 Task: Send an email with the signature Gary Collins with the subject Invitation to a product launch and the message Can you please provide a summary of the customer feedback for the new product? from softage.10@softage.net to softage.8@softage.net and move the email from Sent Items to the folder Product development
Action: Mouse moved to (127, 117)
Screenshot: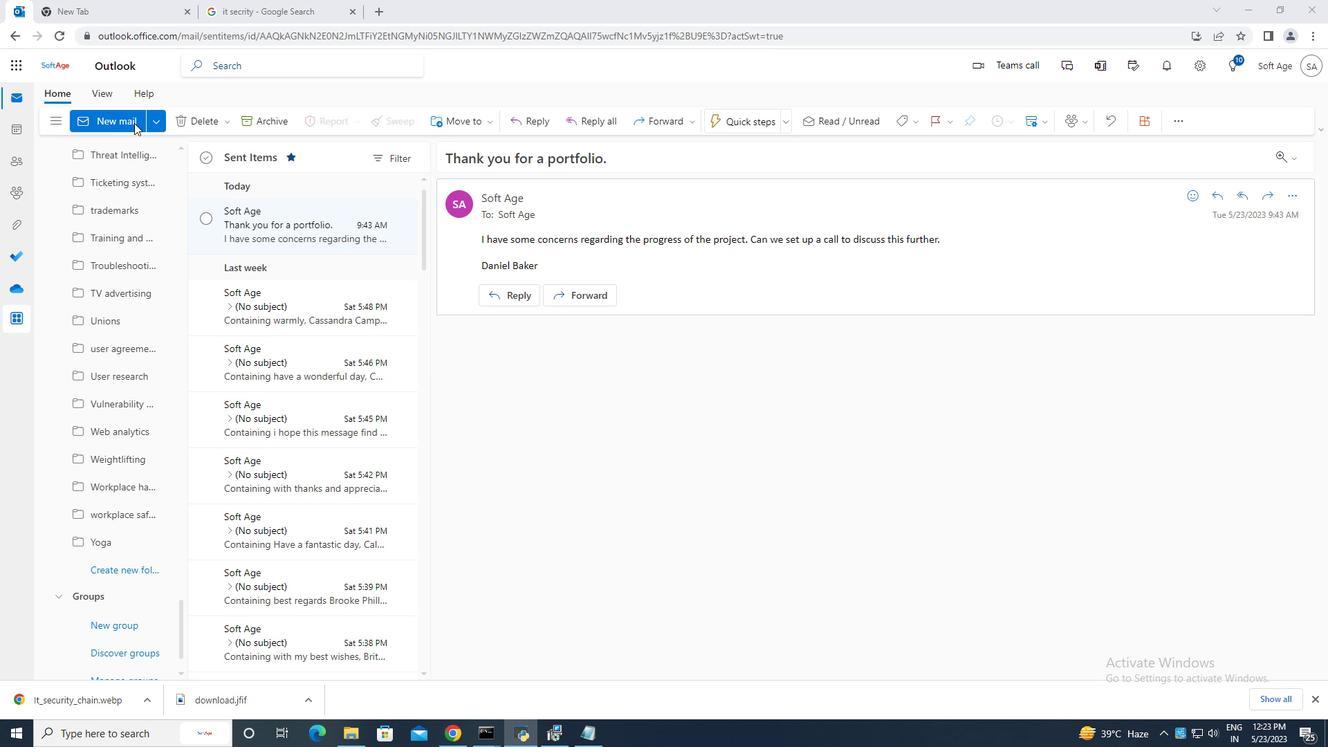 
Action: Mouse pressed left at (127, 117)
Screenshot: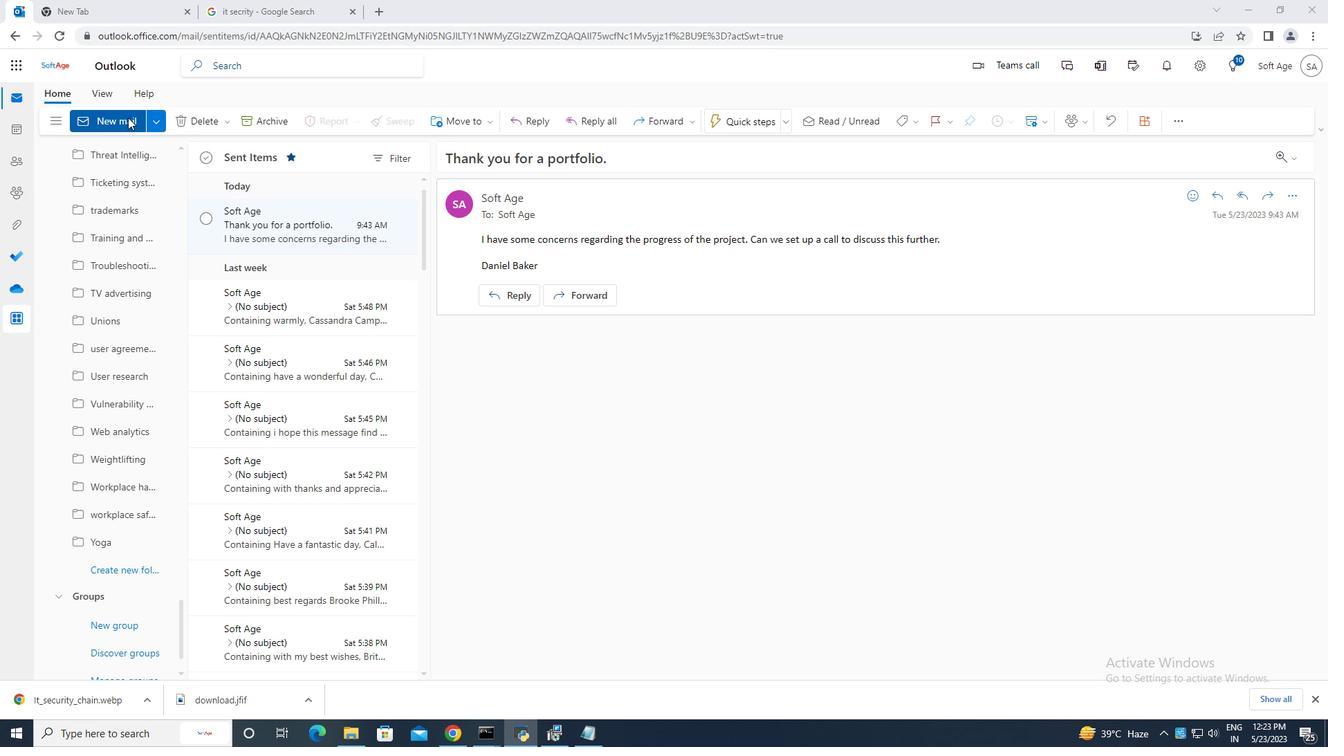 
Action: Mouse moved to (889, 123)
Screenshot: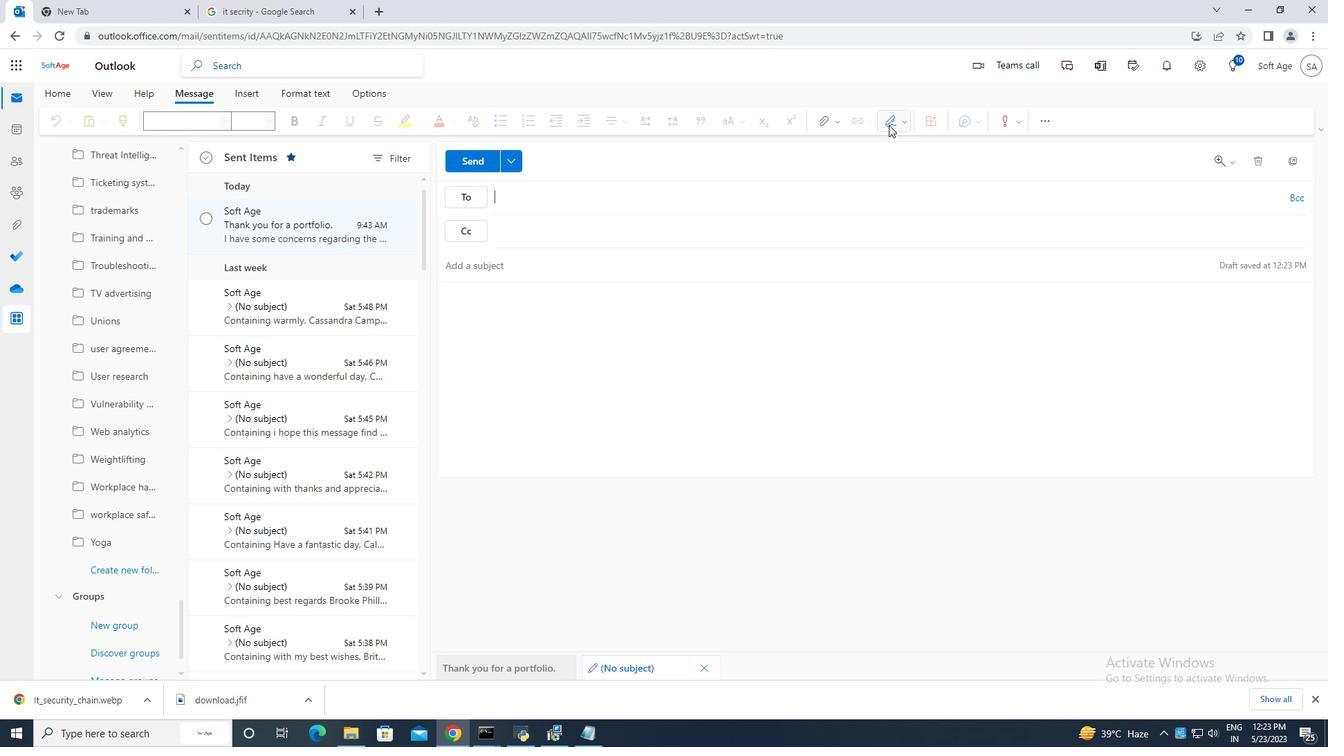 
Action: Mouse pressed left at (889, 123)
Screenshot: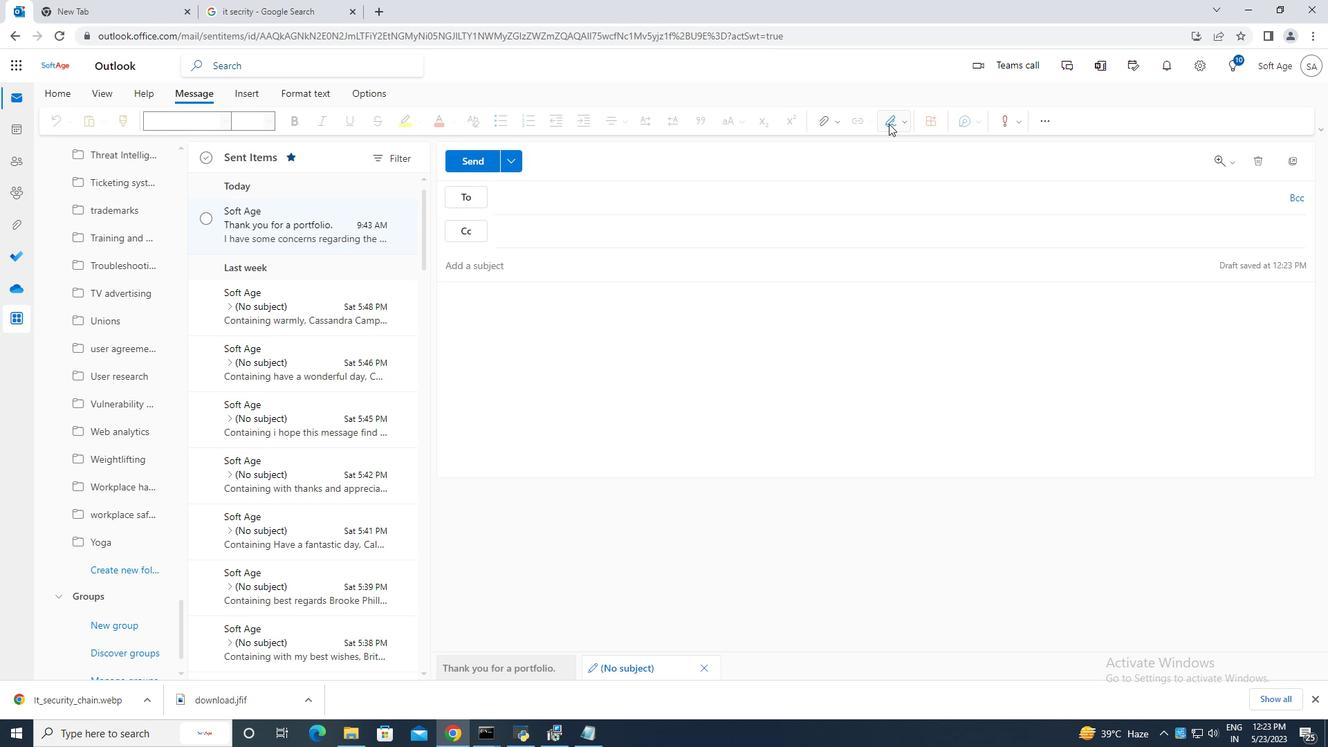 
Action: Mouse moved to (846, 178)
Screenshot: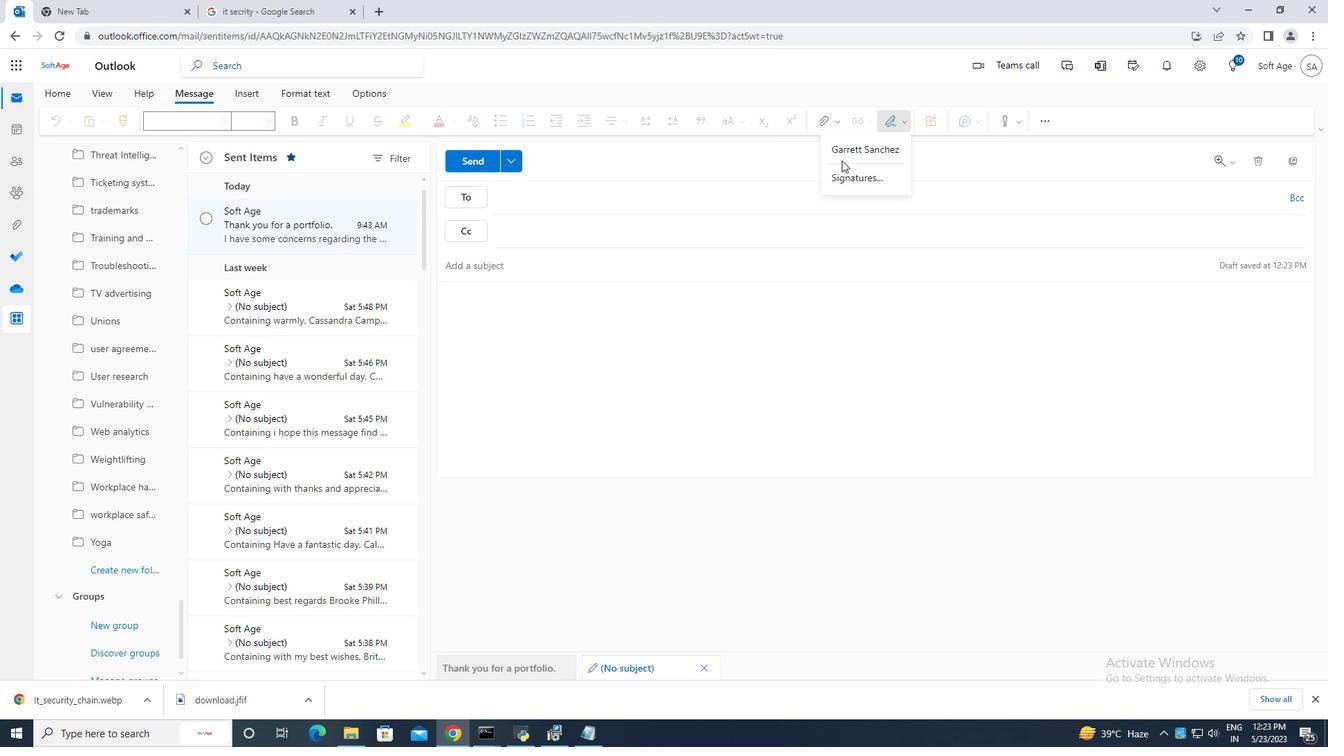 
Action: Mouse pressed left at (846, 178)
Screenshot: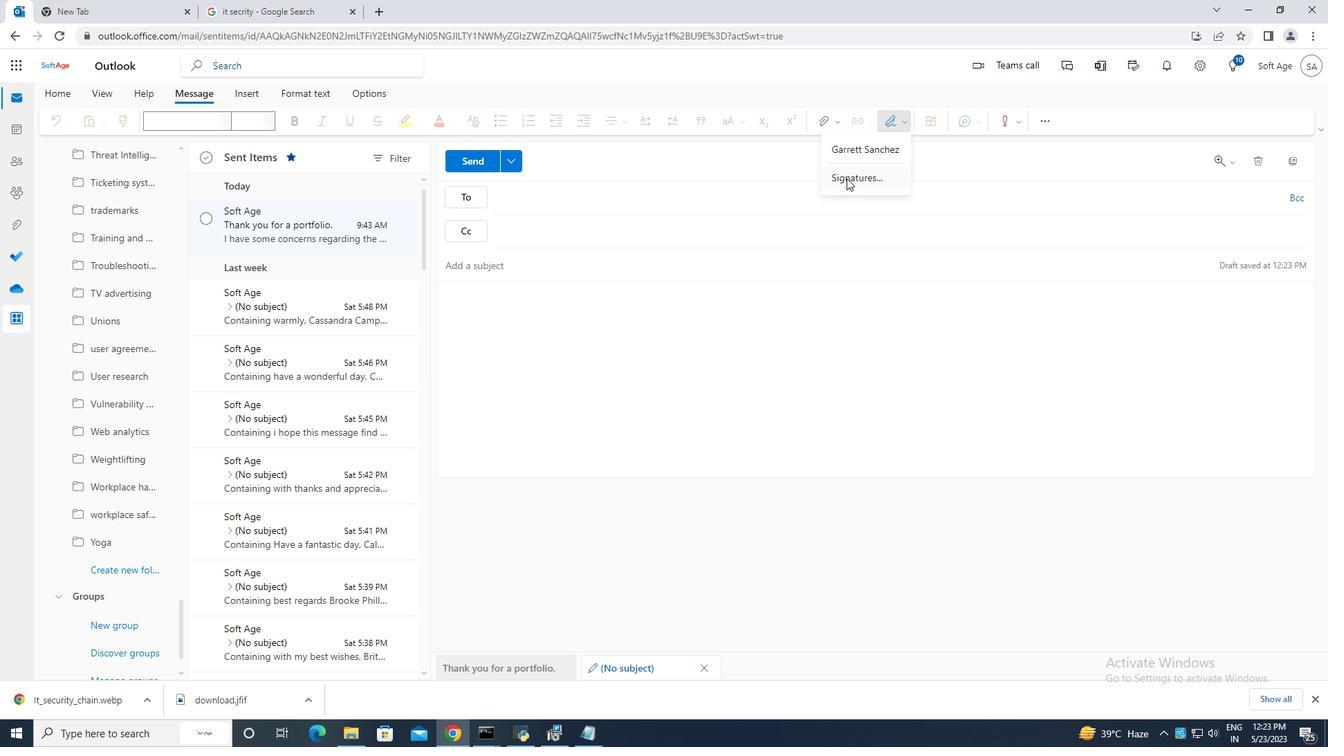 
Action: Mouse moved to (927, 232)
Screenshot: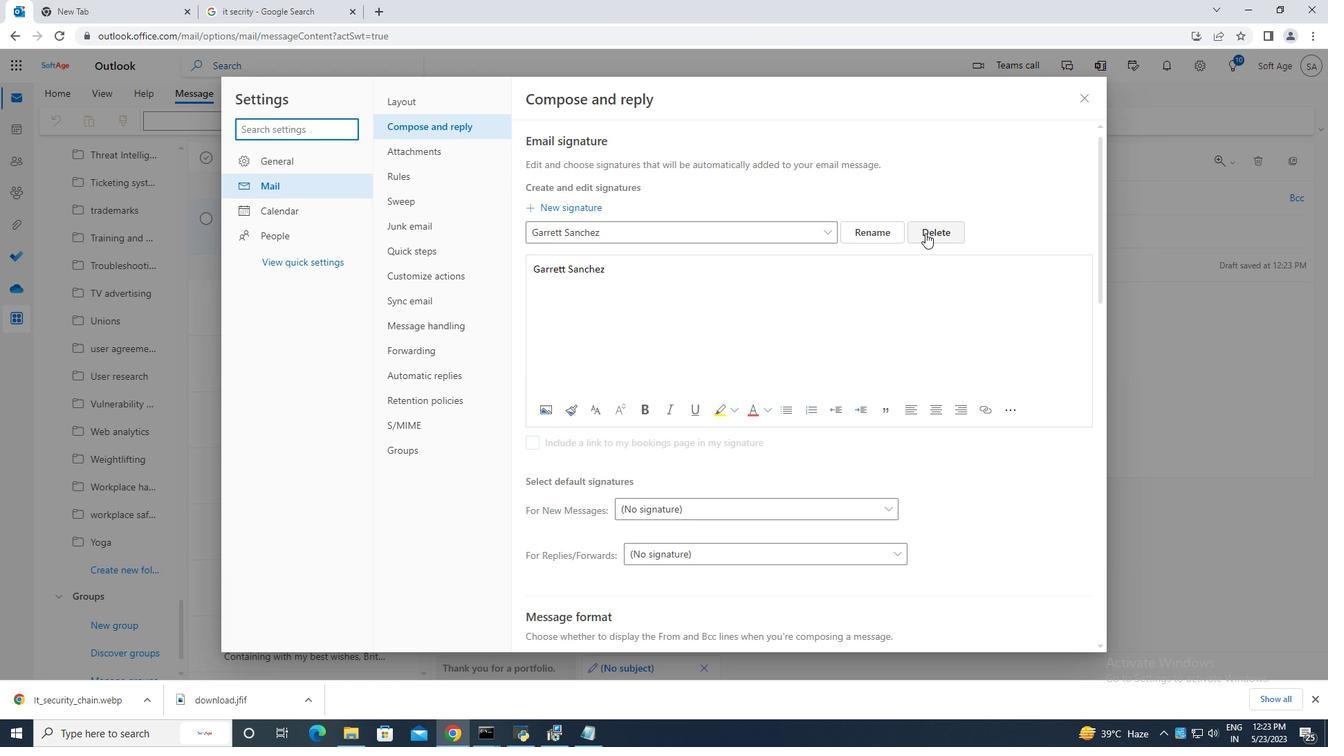 
Action: Mouse pressed left at (927, 232)
Screenshot: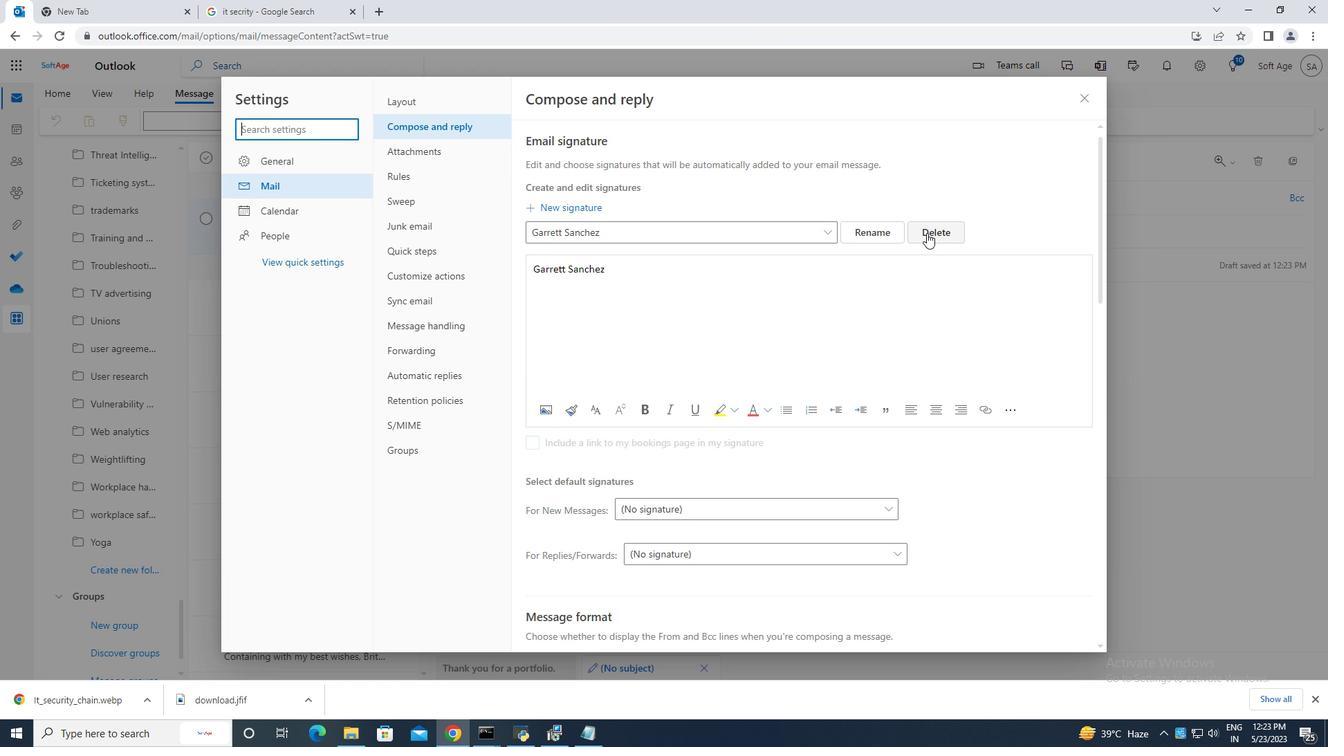 
Action: Mouse moved to (579, 231)
Screenshot: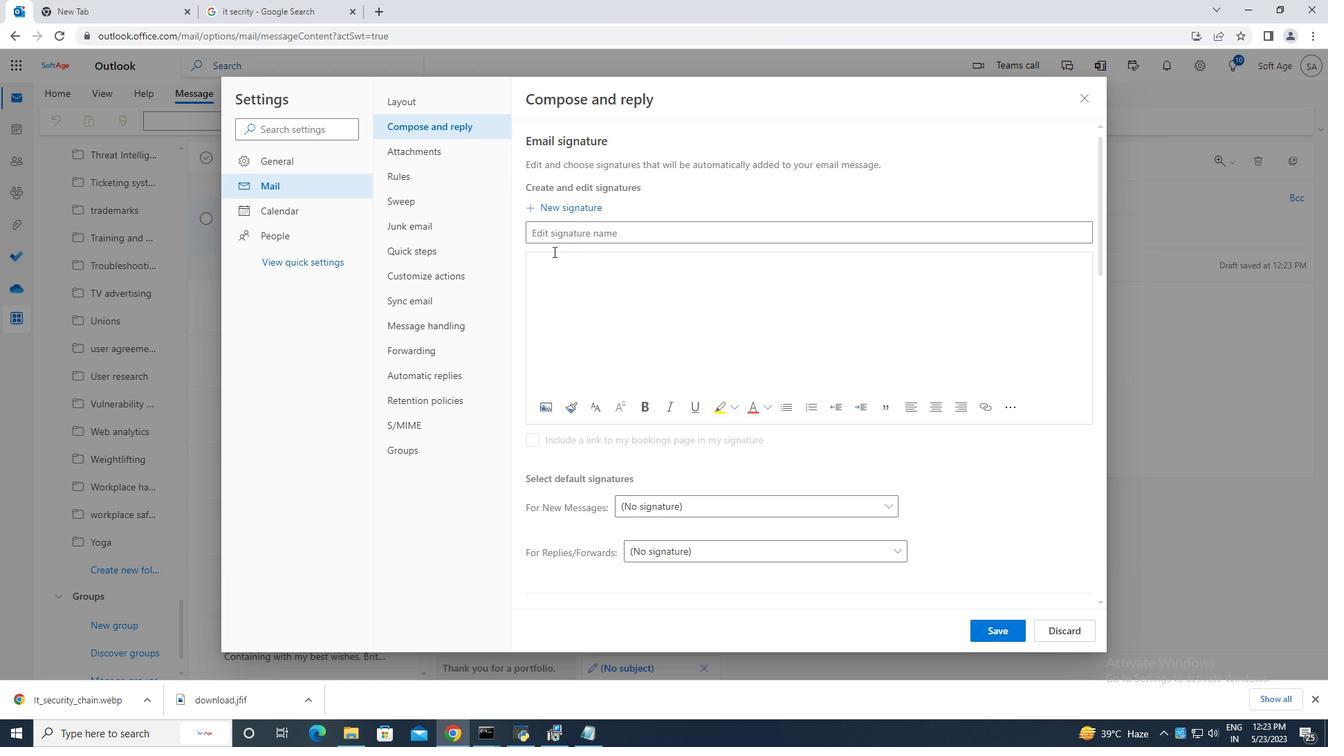 
Action: Mouse pressed left at (579, 231)
Screenshot: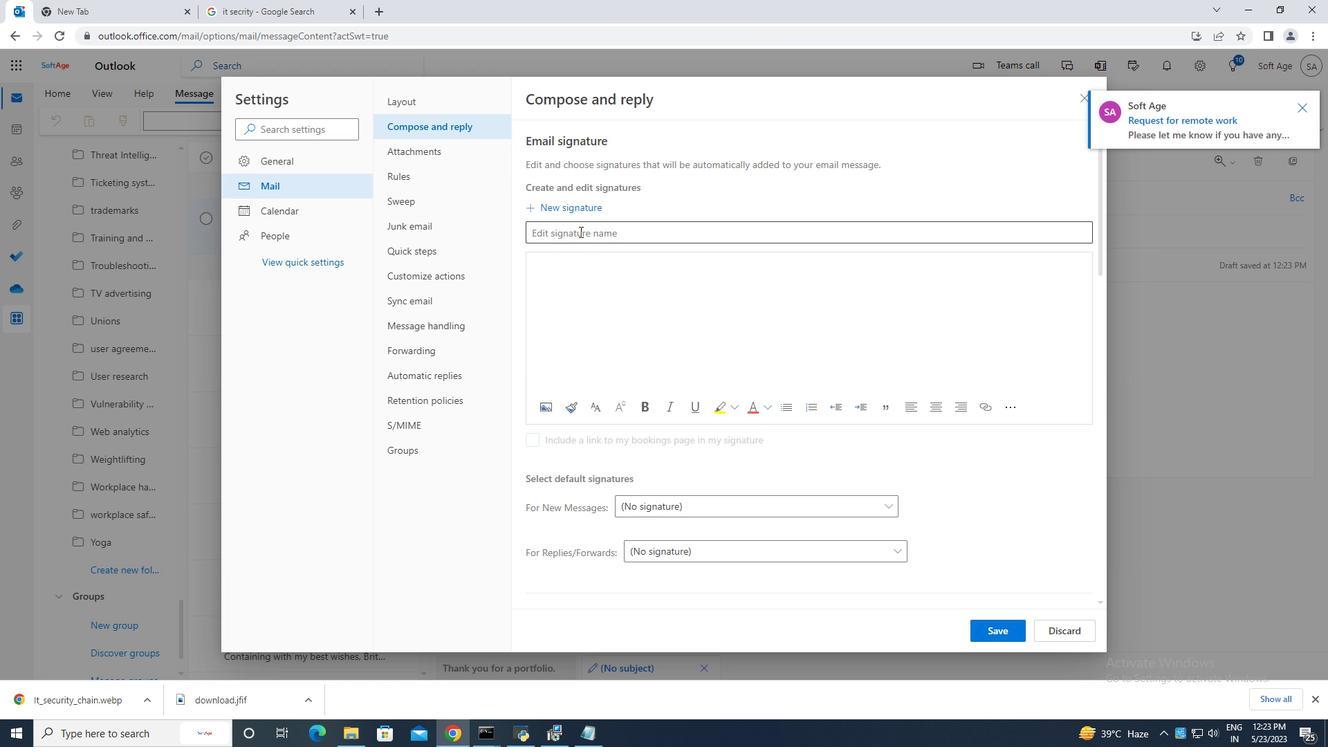 
Action: Mouse moved to (581, 231)
Screenshot: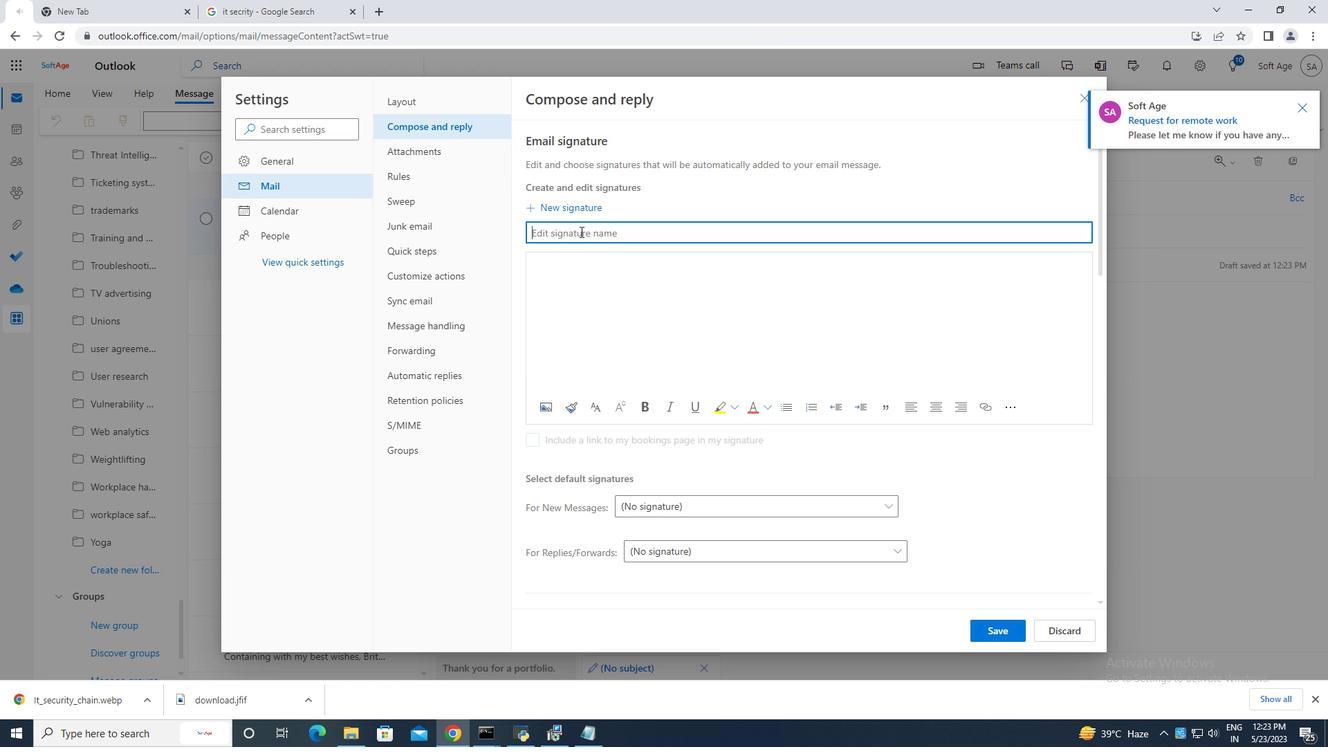 
Action: Key pressed <Key.caps_lock>G<Key.caps_lock>ary<Key.space><Key.caps_lock>C<Key.caps_lock>ollins<Key.space>
Screenshot: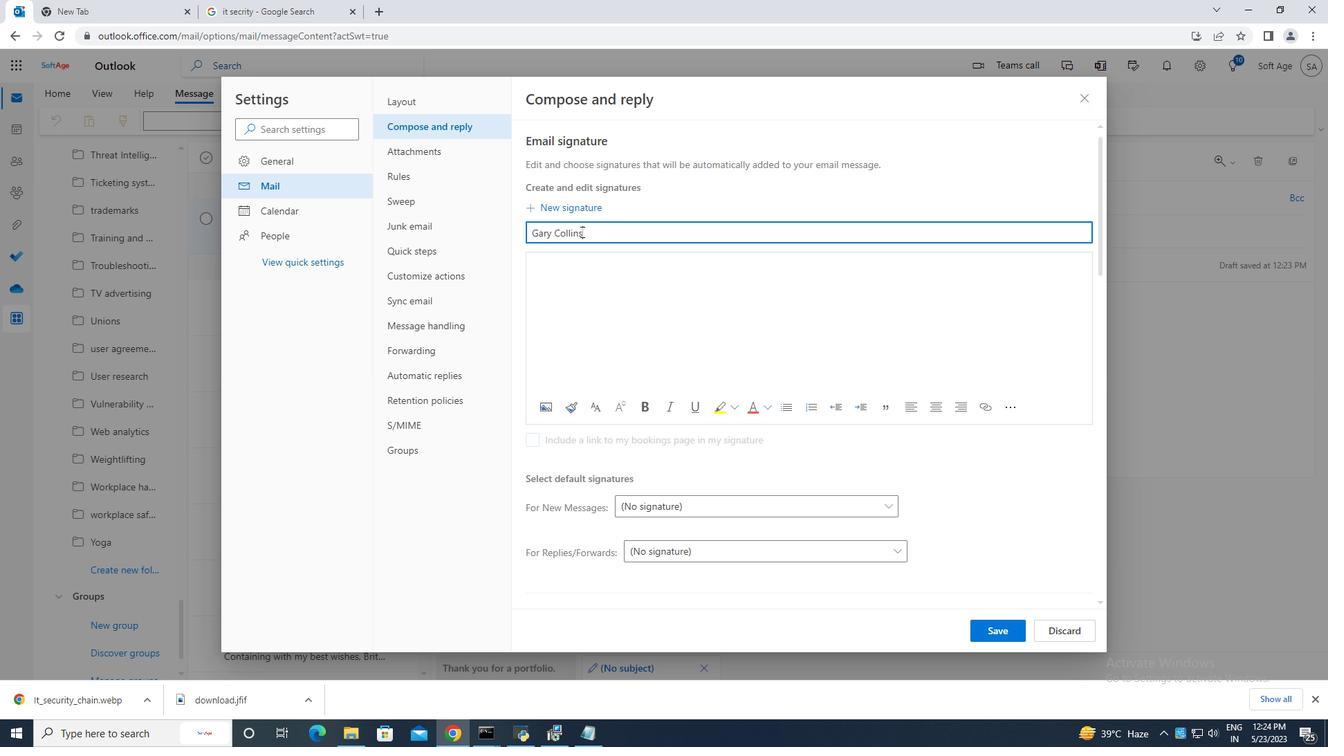 
Action: Mouse moved to (580, 281)
Screenshot: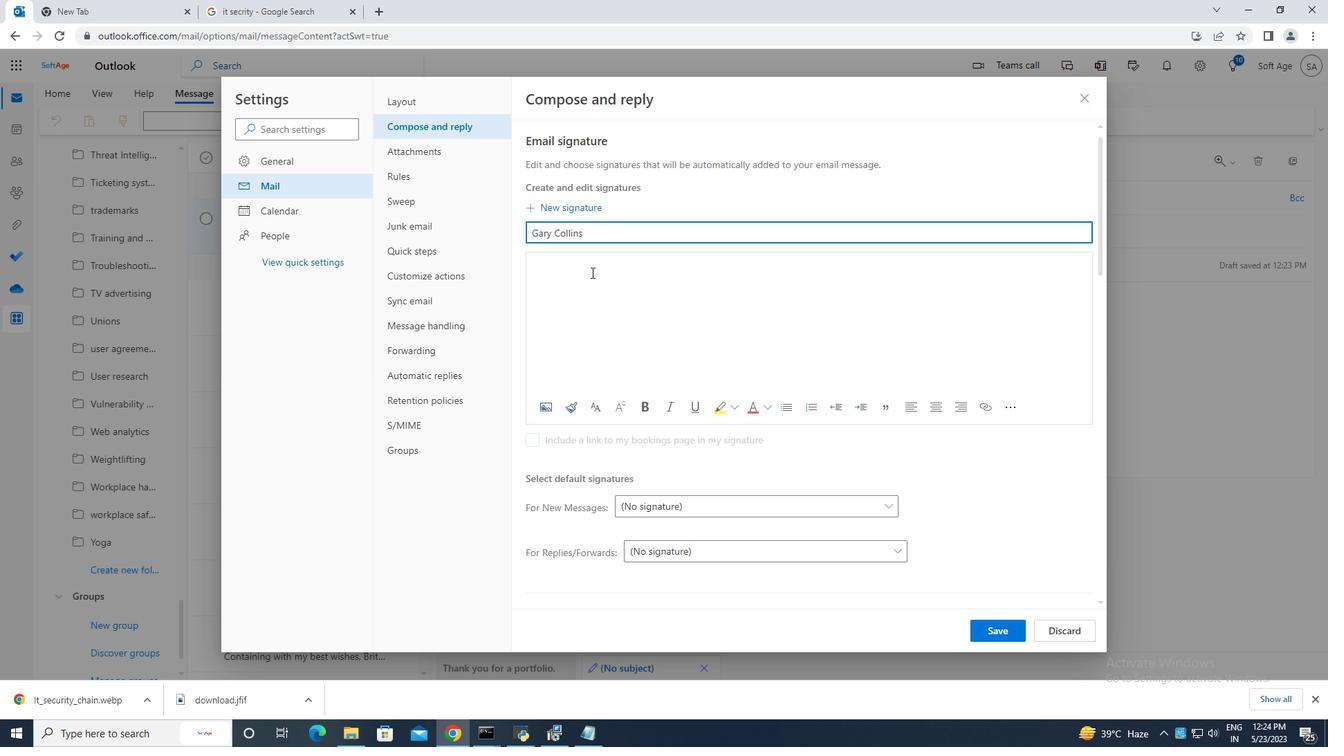 
Action: Mouse pressed left at (580, 281)
Screenshot: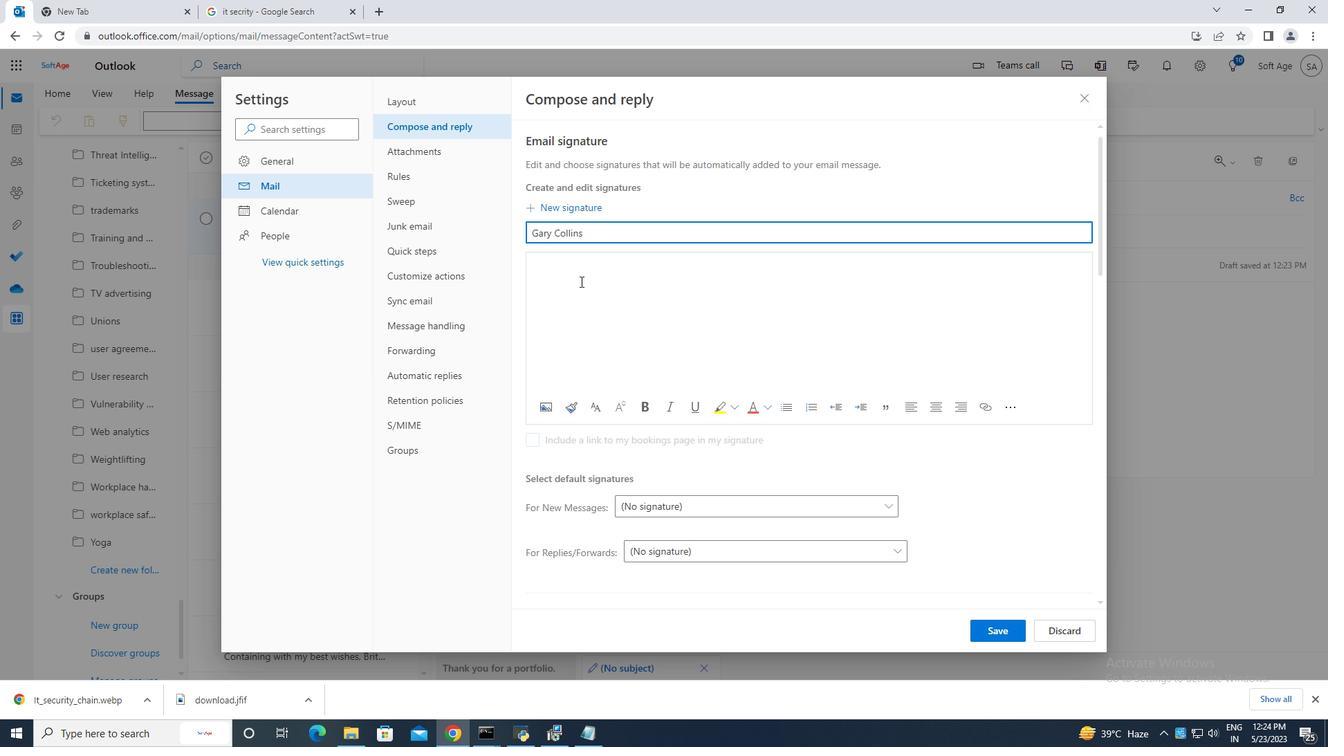 
Action: Key pressed <Key.caps_lock>G<Key.caps_lock>ary<Key.space><Key.caps_lock>C<Key.caps_lock>ollins
Screenshot: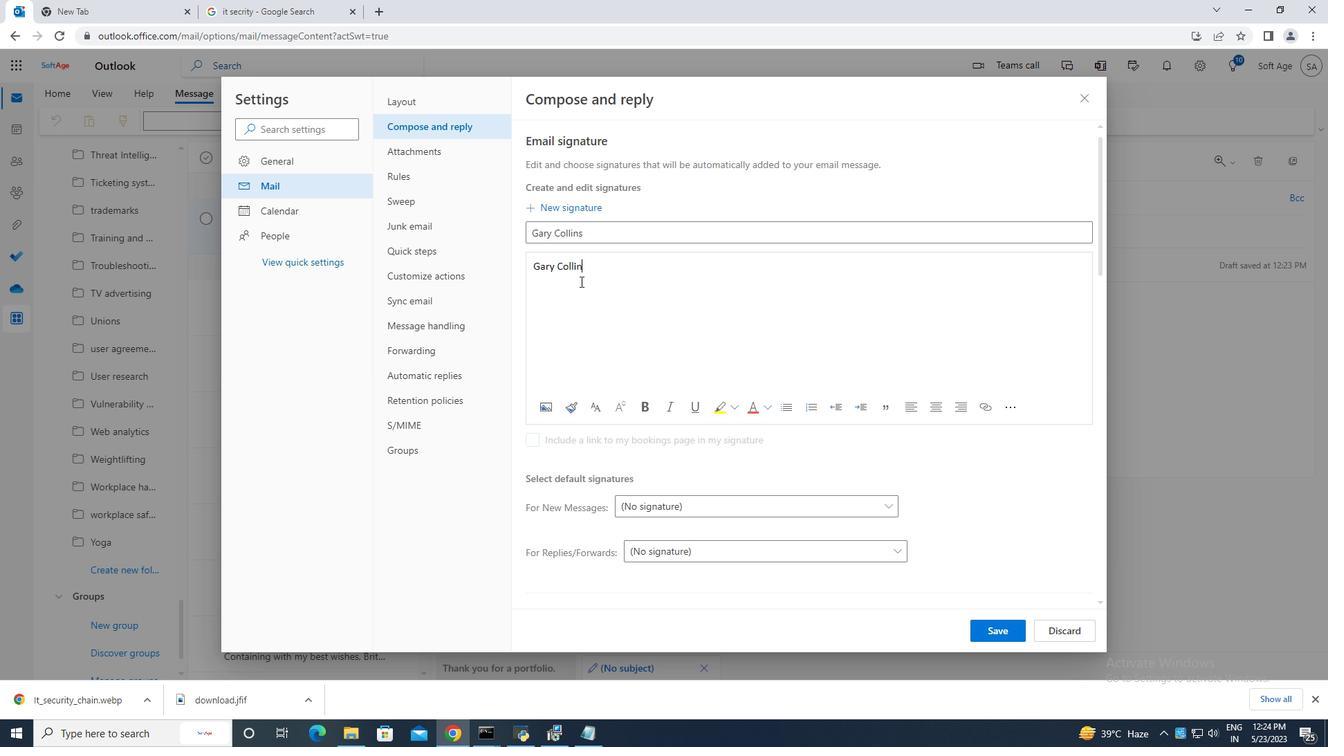 
Action: Mouse moved to (1010, 630)
Screenshot: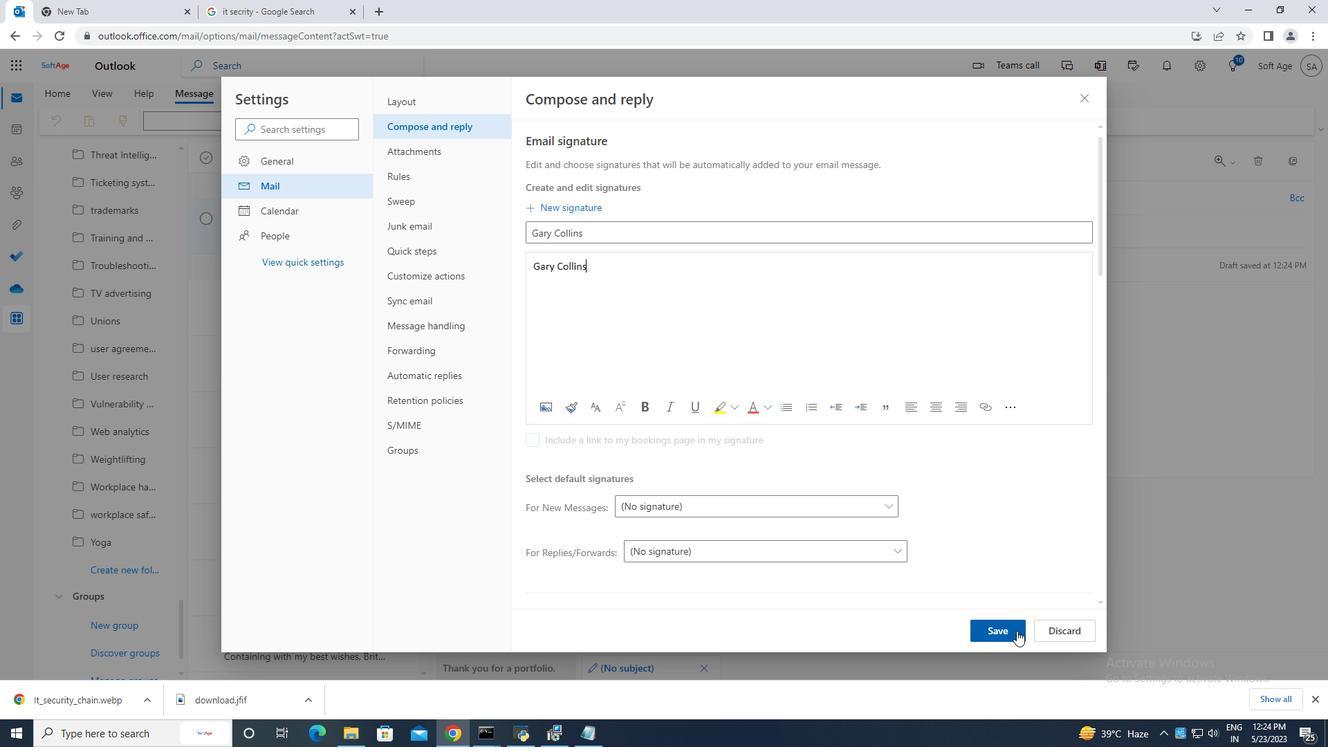 
Action: Mouse pressed left at (1010, 630)
Screenshot: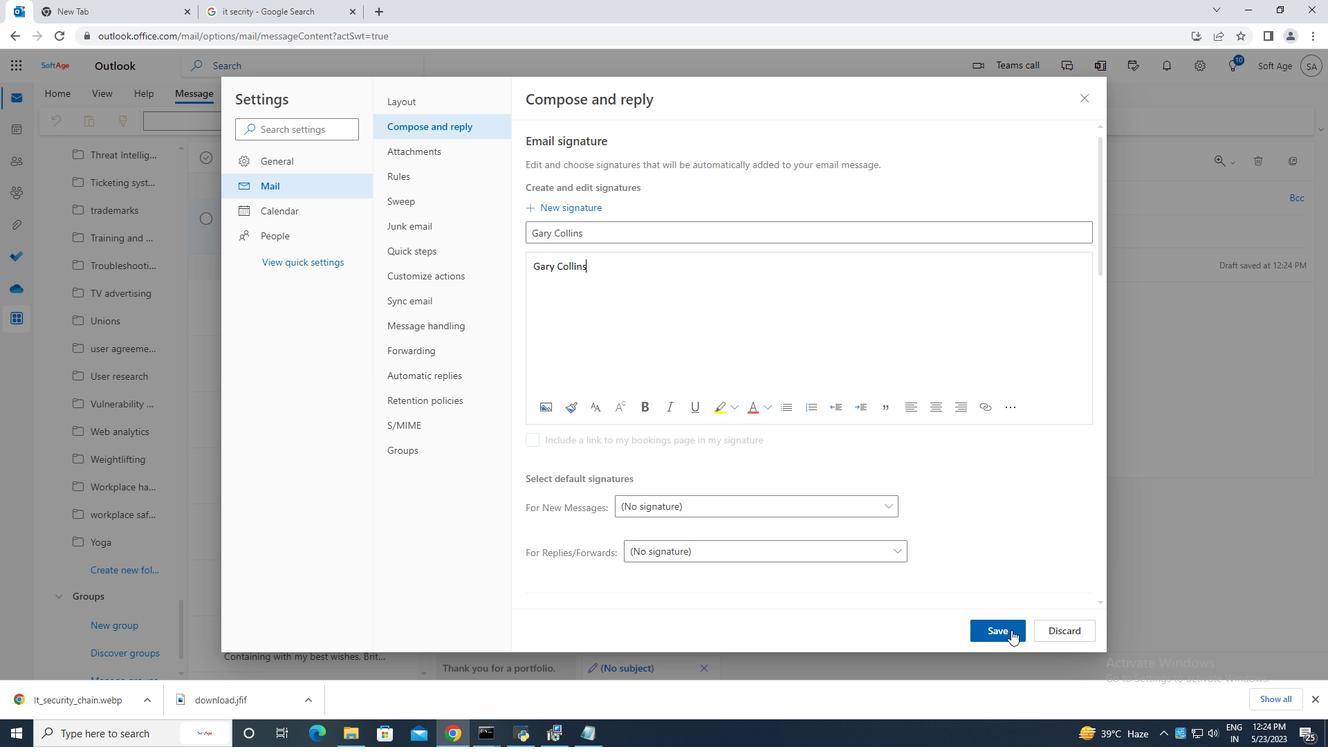 
Action: Mouse moved to (1084, 100)
Screenshot: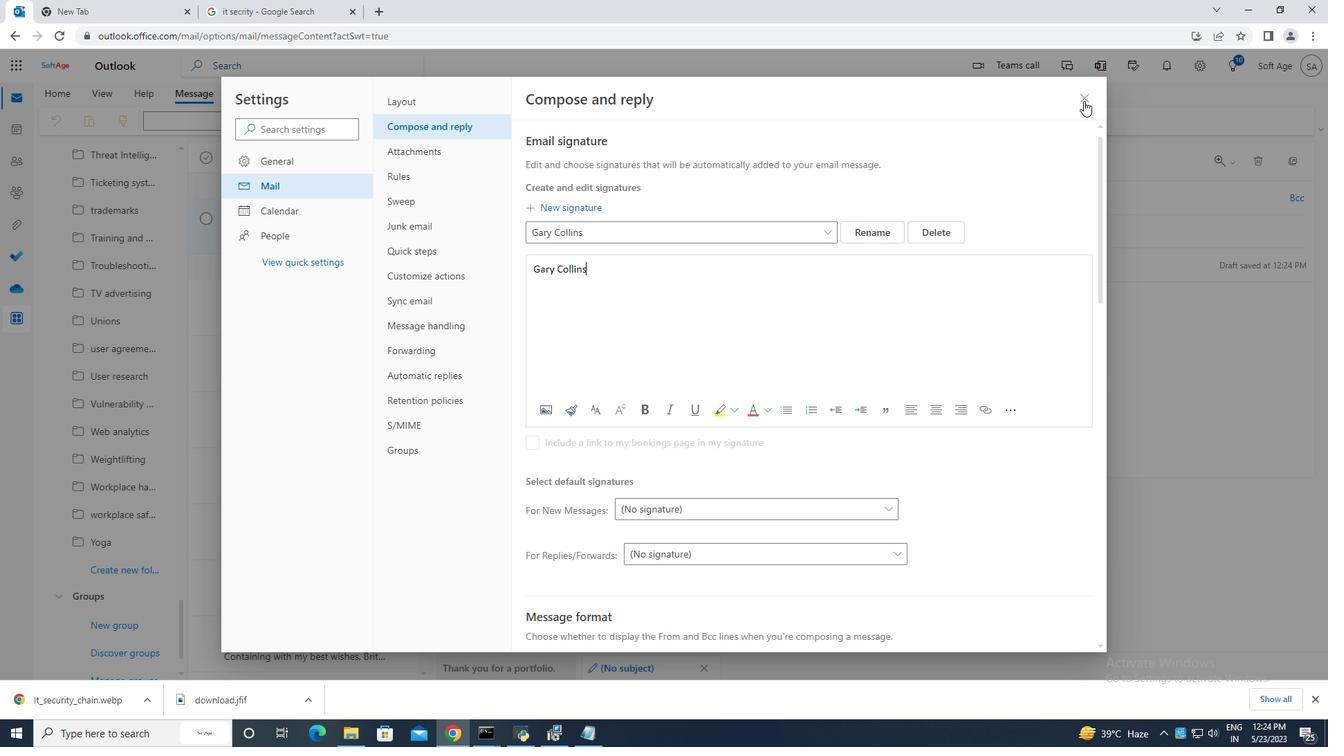 
Action: Mouse pressed left at (1084, 100)
Screenshot: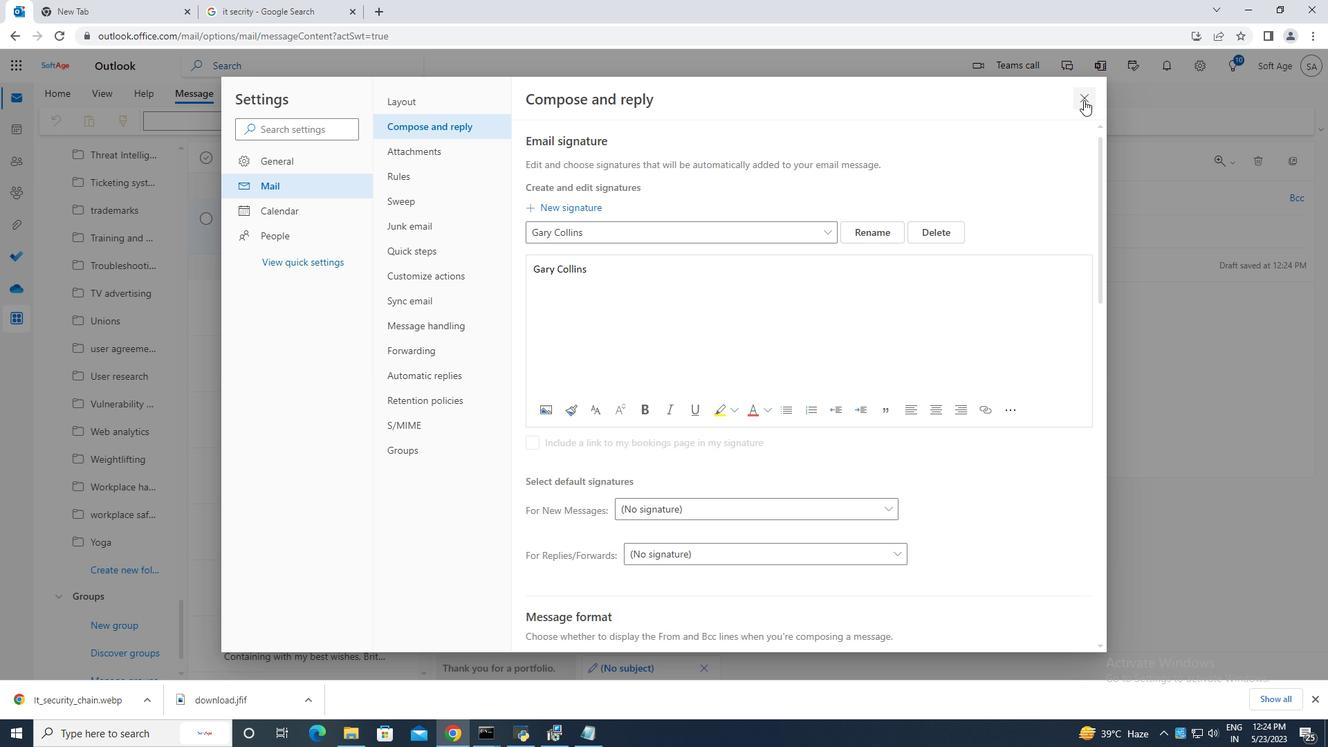 
Action: Mouse moved to (898, 114)
Screenshot: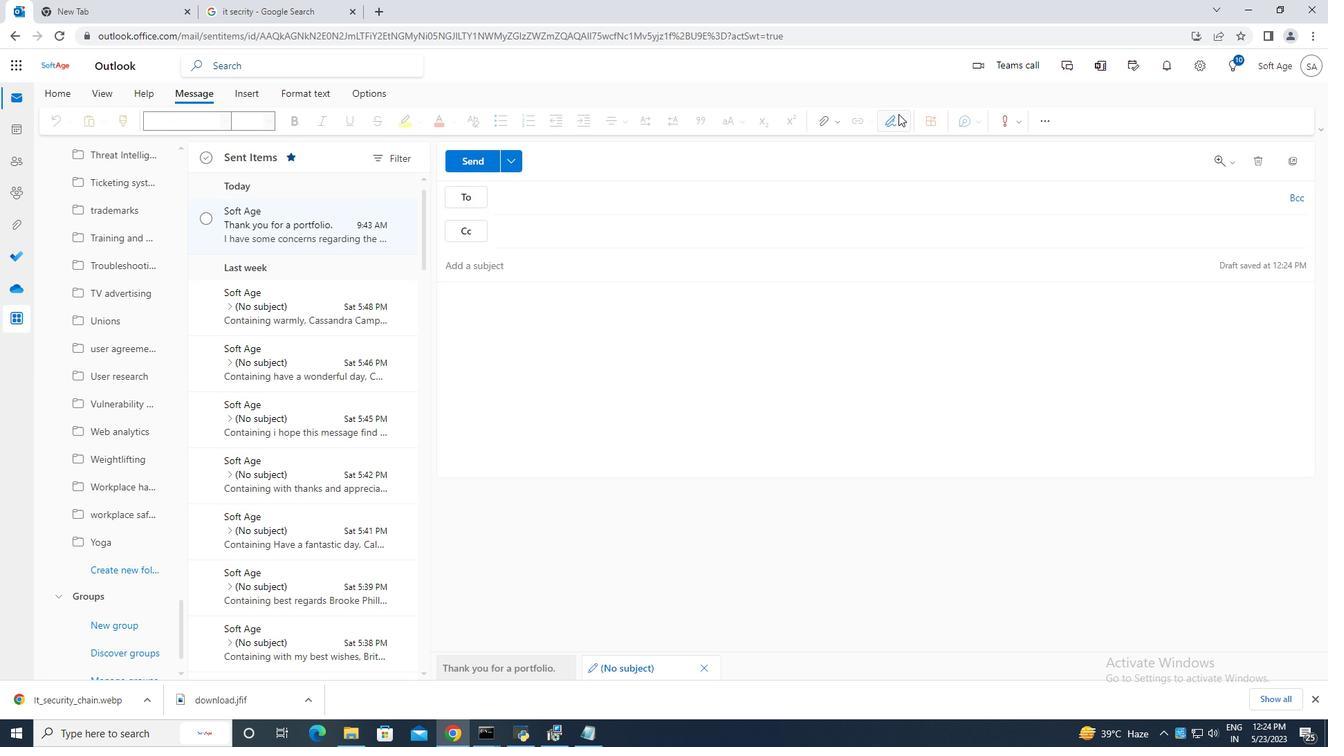 
Action: Mouse pressed left at (898, 114)
Screenshot: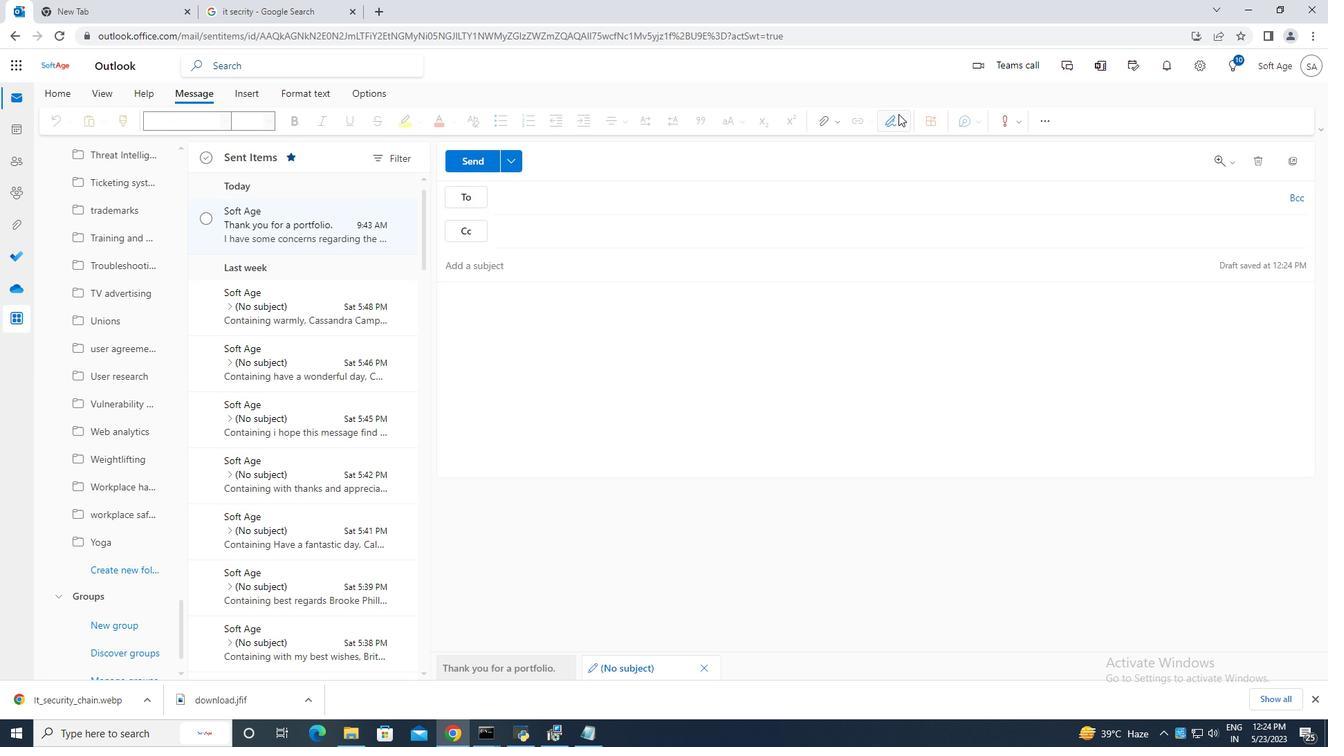 
Action: Mouse moved to (878, 146)
Screenshot: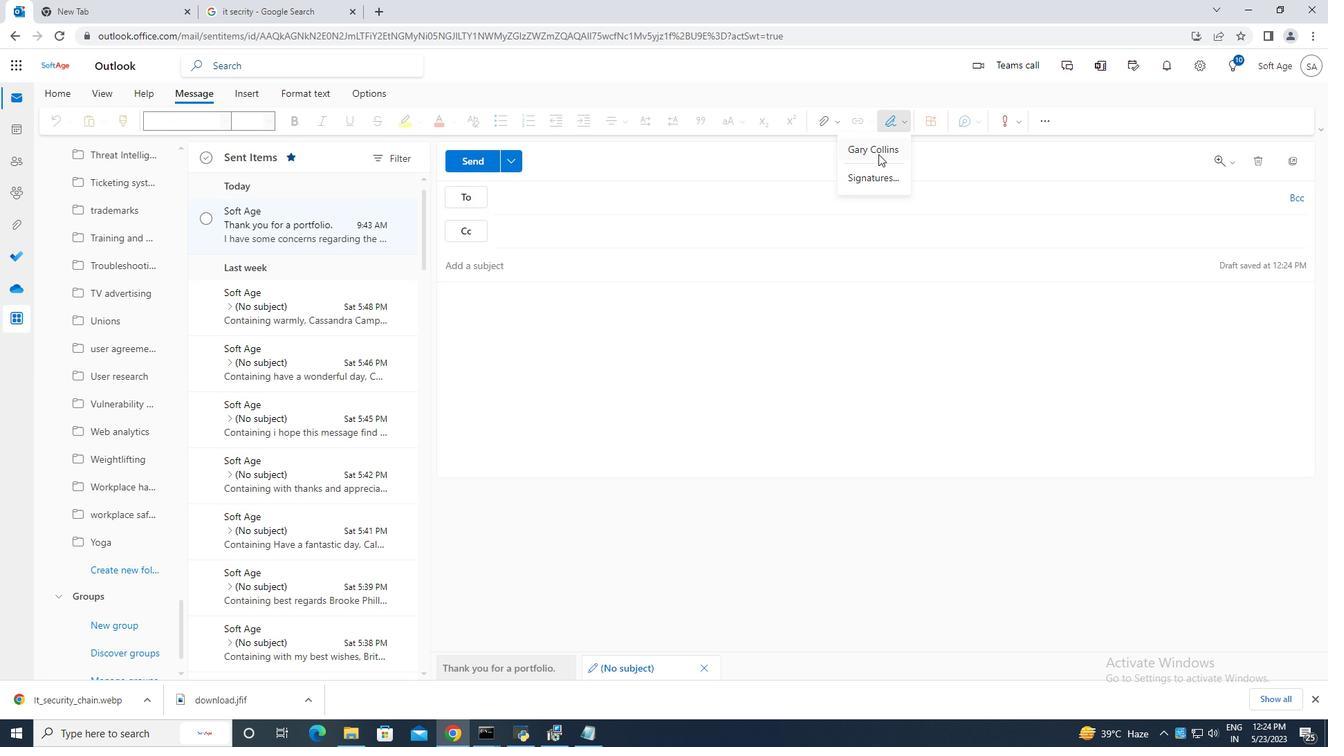 
Action: Mouse pressed left at (878, 146)
Screenshot: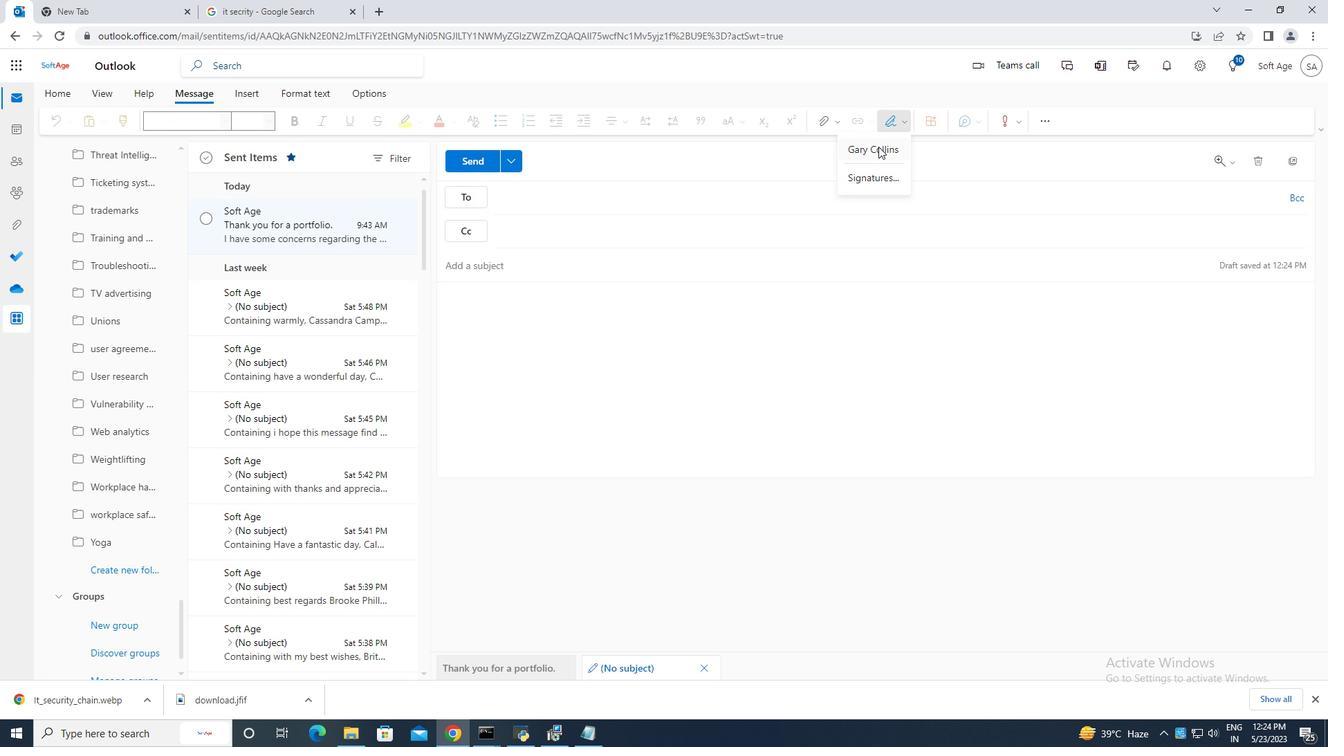 
Action: Mouse moved to (478, 263)
Screenshot: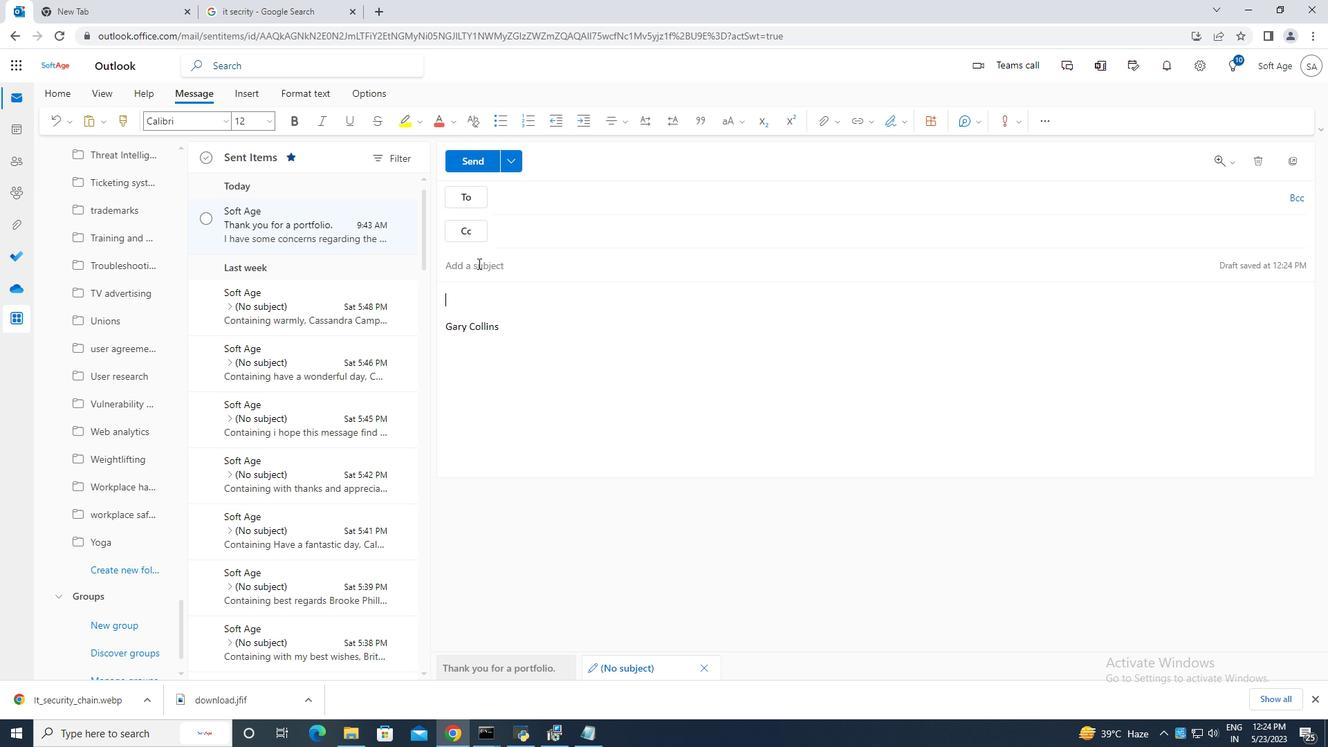 
Action: Mouse pressed left at (478, 263)
Screenshot: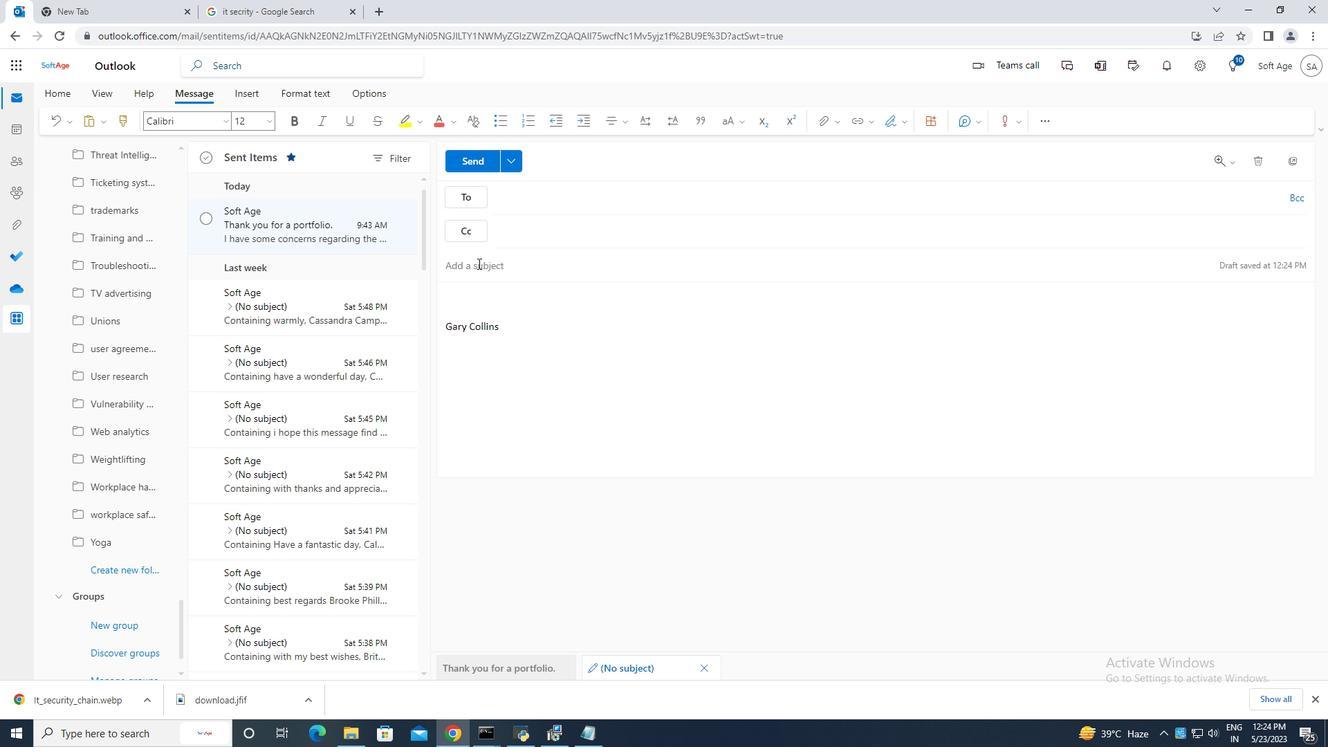 
Action: Mouse moved to (479, 264)
Screenshot: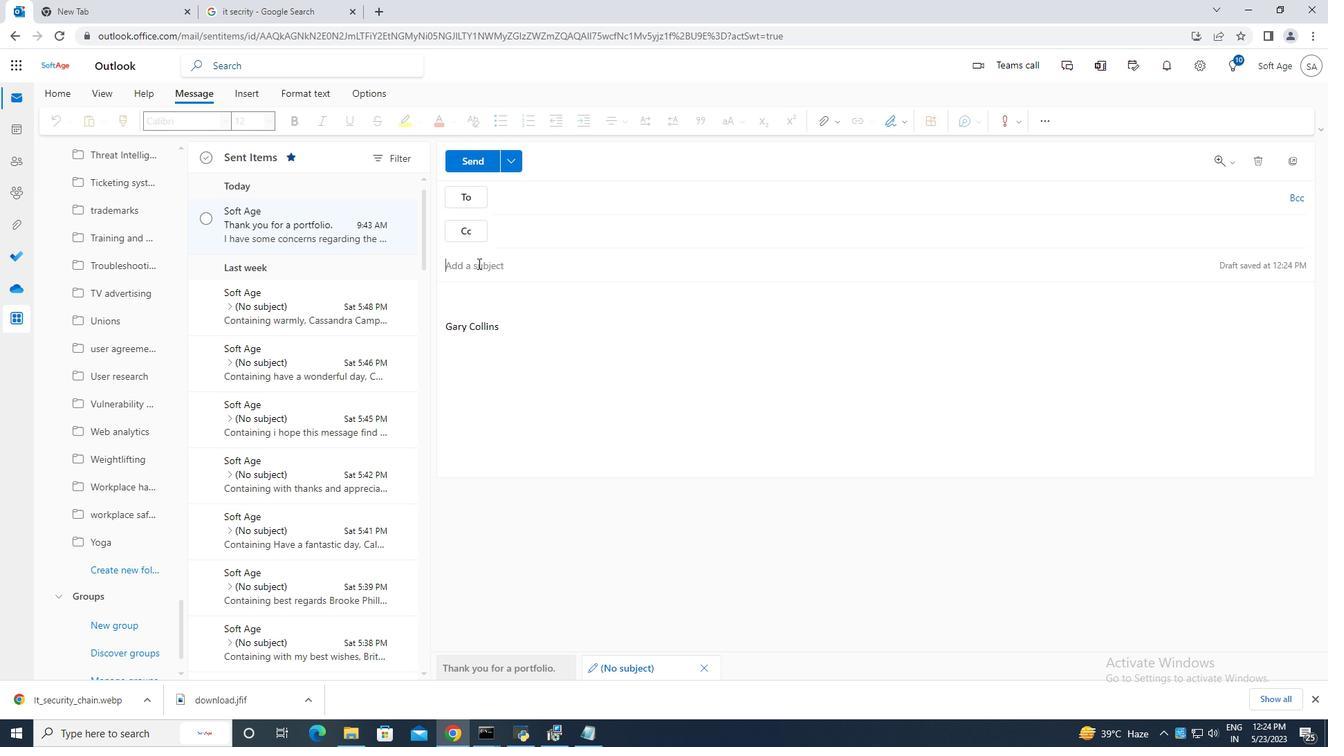 
Action: Key pressed <Key.caps_lock>I<Key.caps_lock>nvitation<Key.space>to<Key.space>a<Key.space>product<Key.space>launch<Key.space><Key.backspace>.
Screenshot: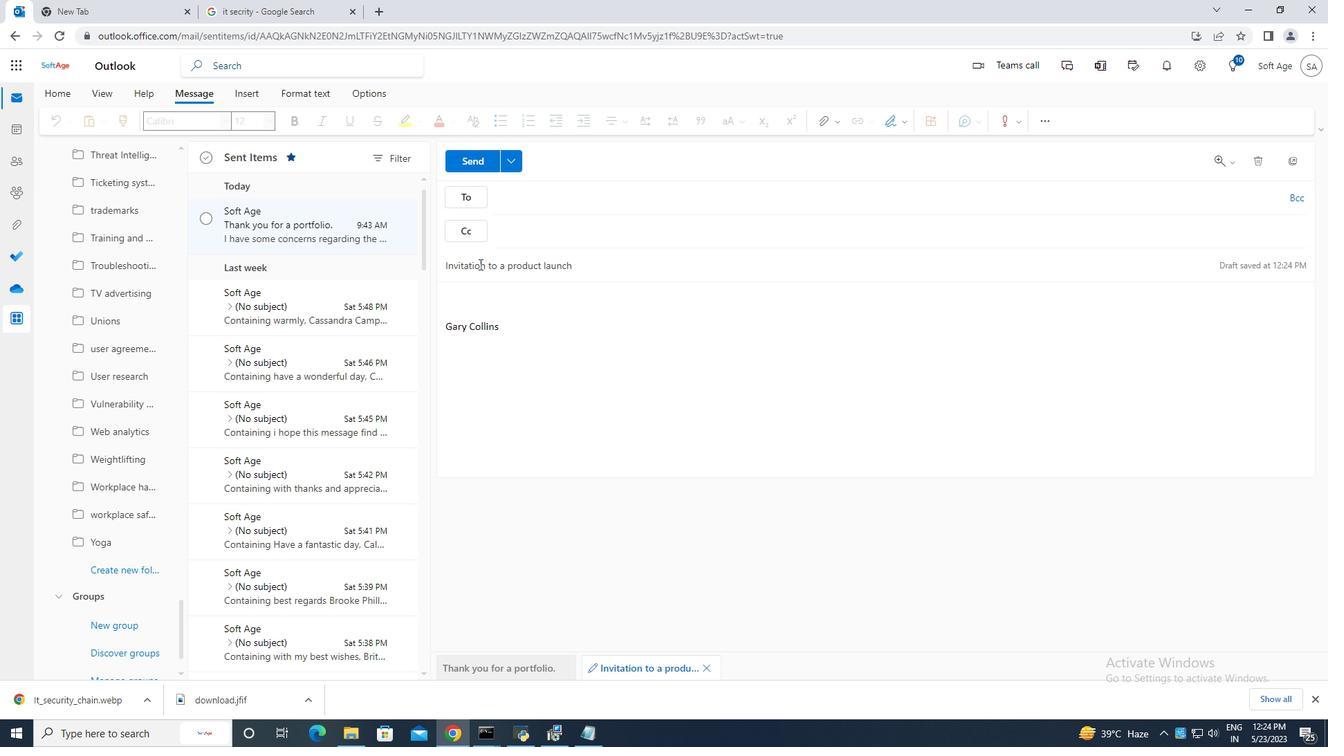 
Action: Mouse moved to (481, 296)
Screenshot: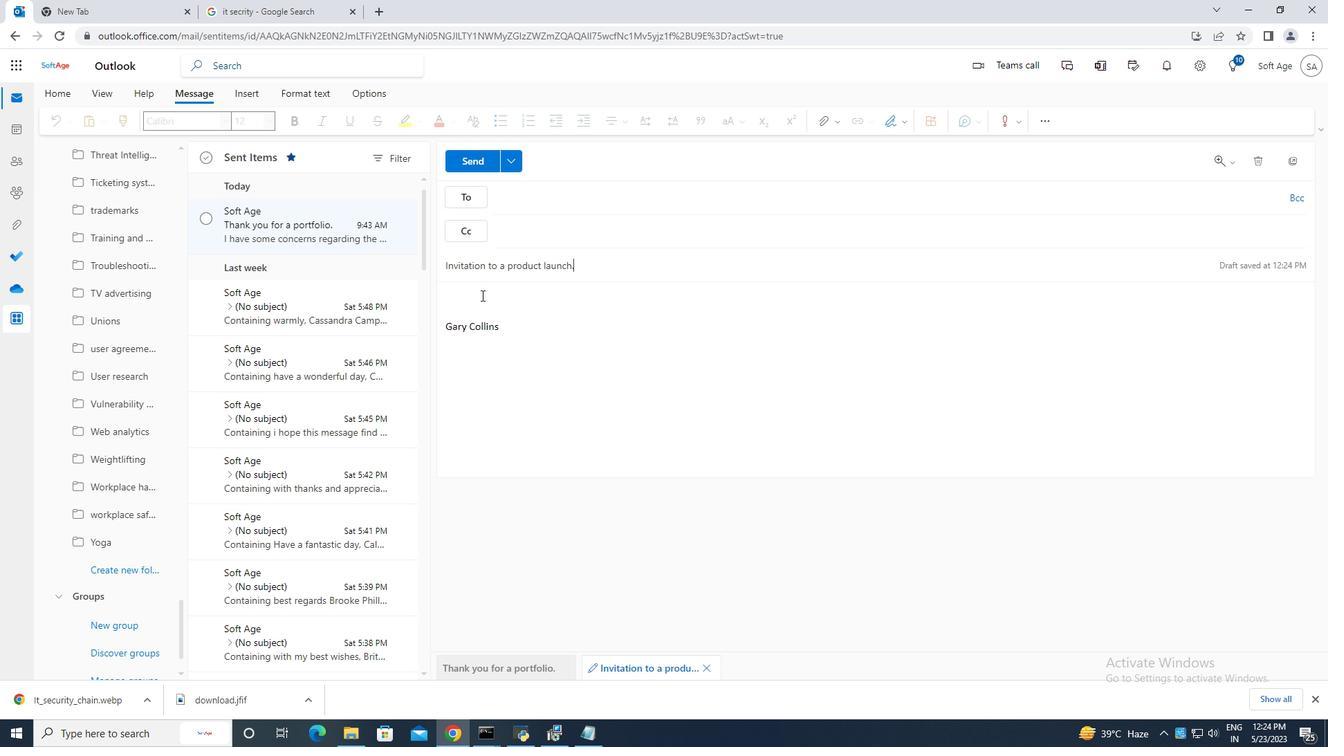 
Action: Mouse pressed left at (481, 296)
Screenshot: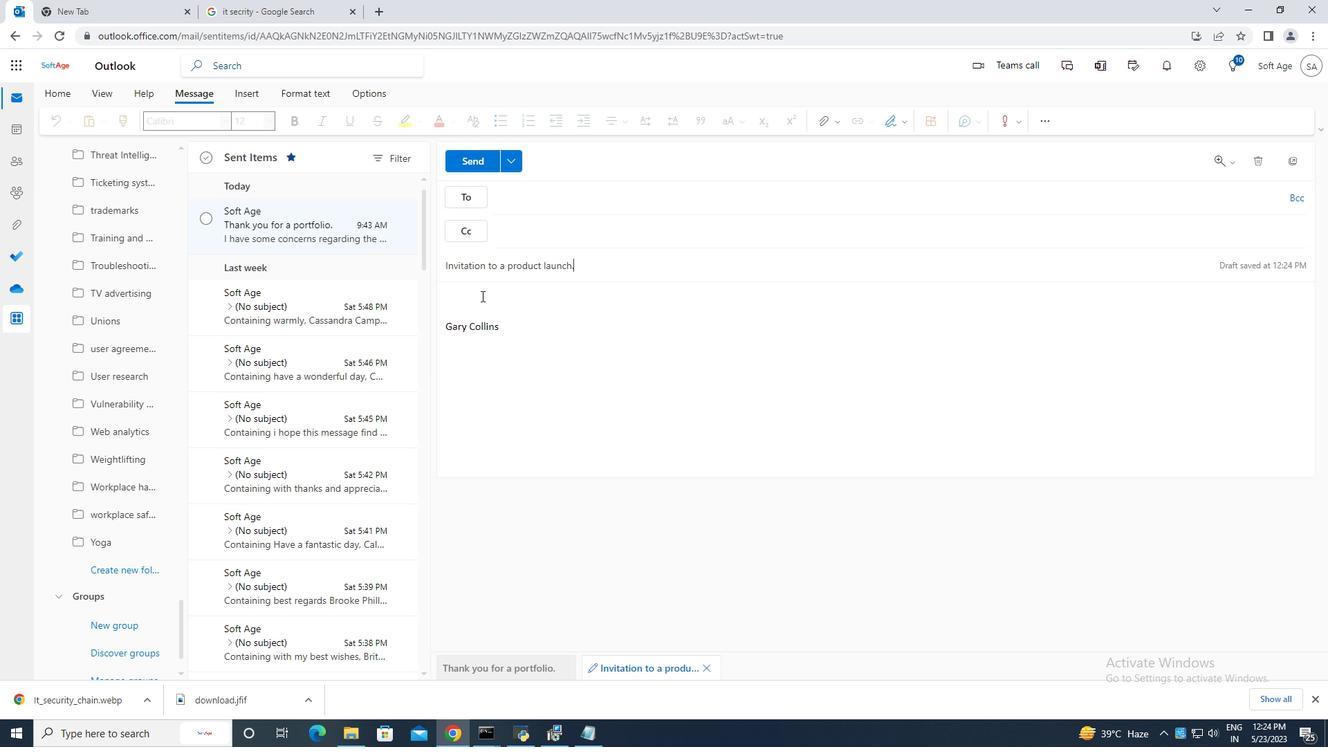 
Action: Key pressed <Key.caps_lock>C<Key.caps_lock>an<Key.space>you<Key.space>please<Key.space>provide<Key.space>a<Key.space>summary<Key.space>of<Key.space>the<Key.space>customer<Key.space>feedback<Key.space>for<Key.space>the<Key.space>new<Key.space>product.
Screenshot: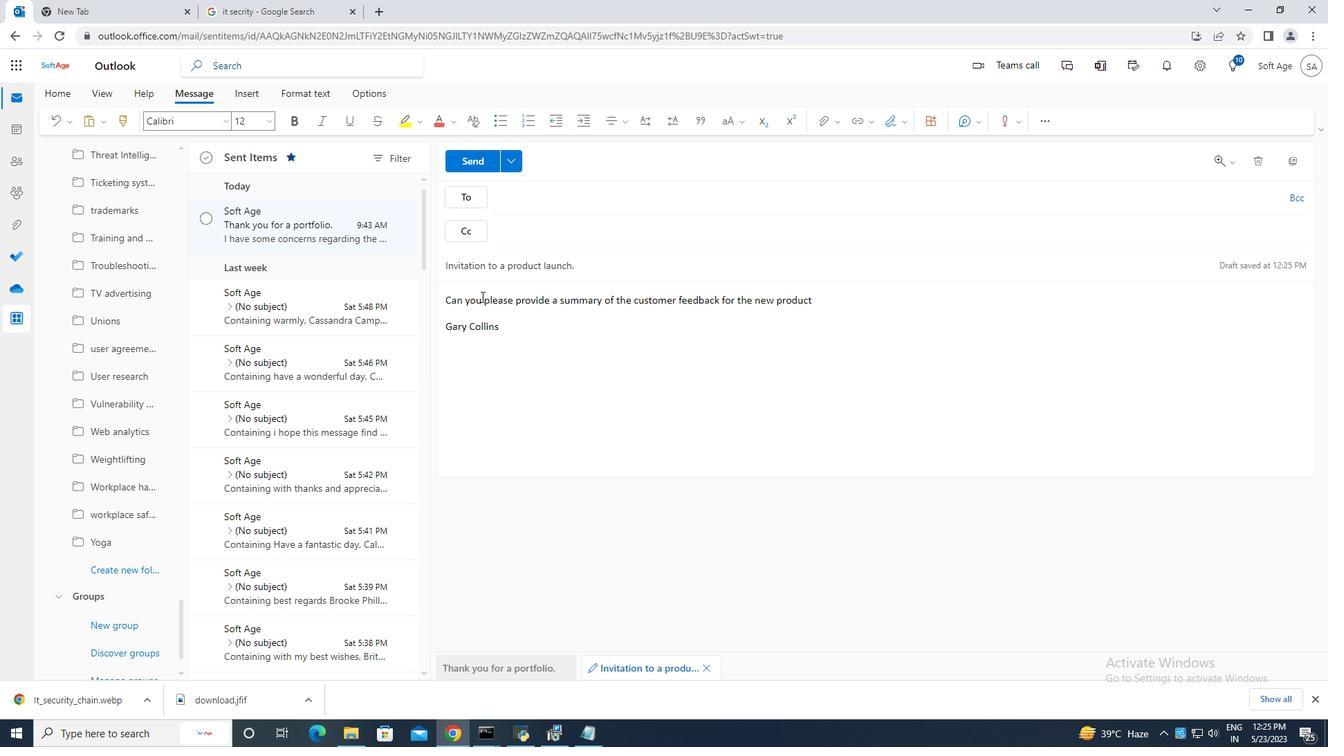 
Action: Mouse moved to (534, 199)
Screenshot: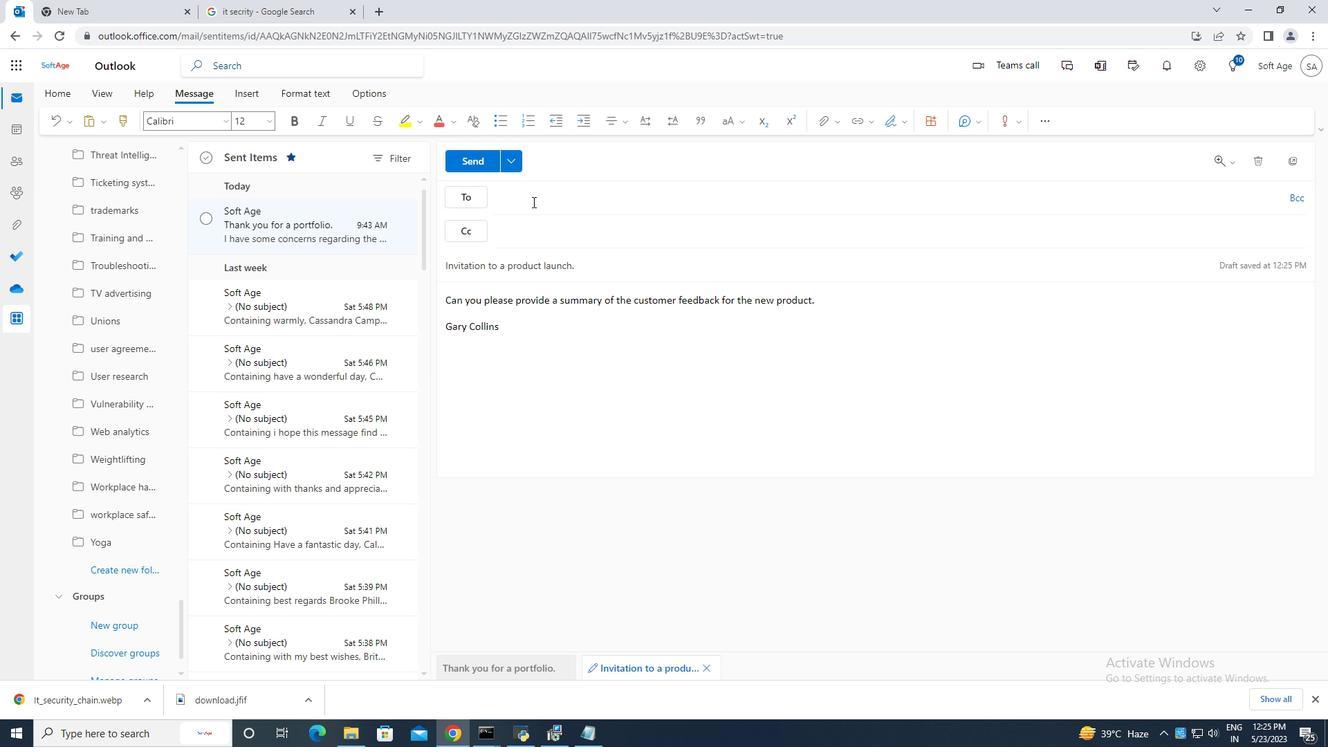
Action: Mouse pressed left at (534, 199)
Screenshot: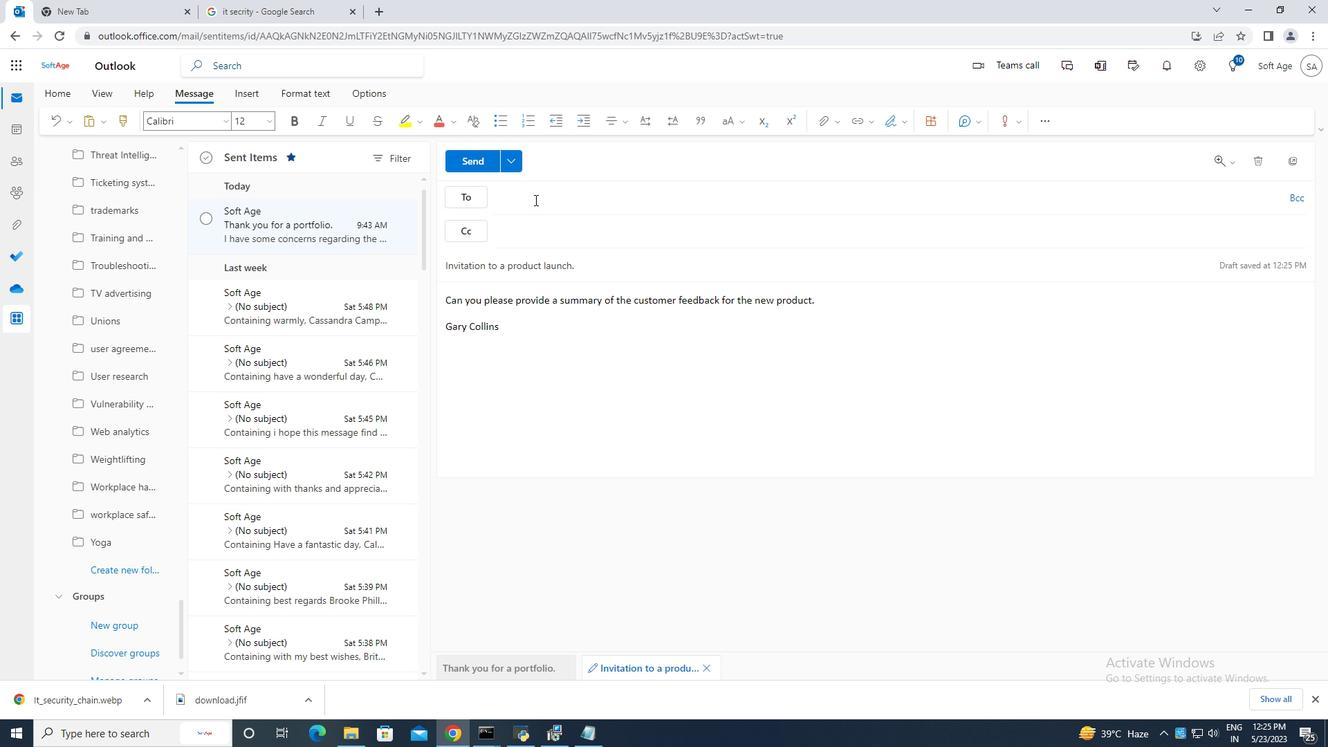 
Action: Mouse moved to (535, 199)
Screenshot: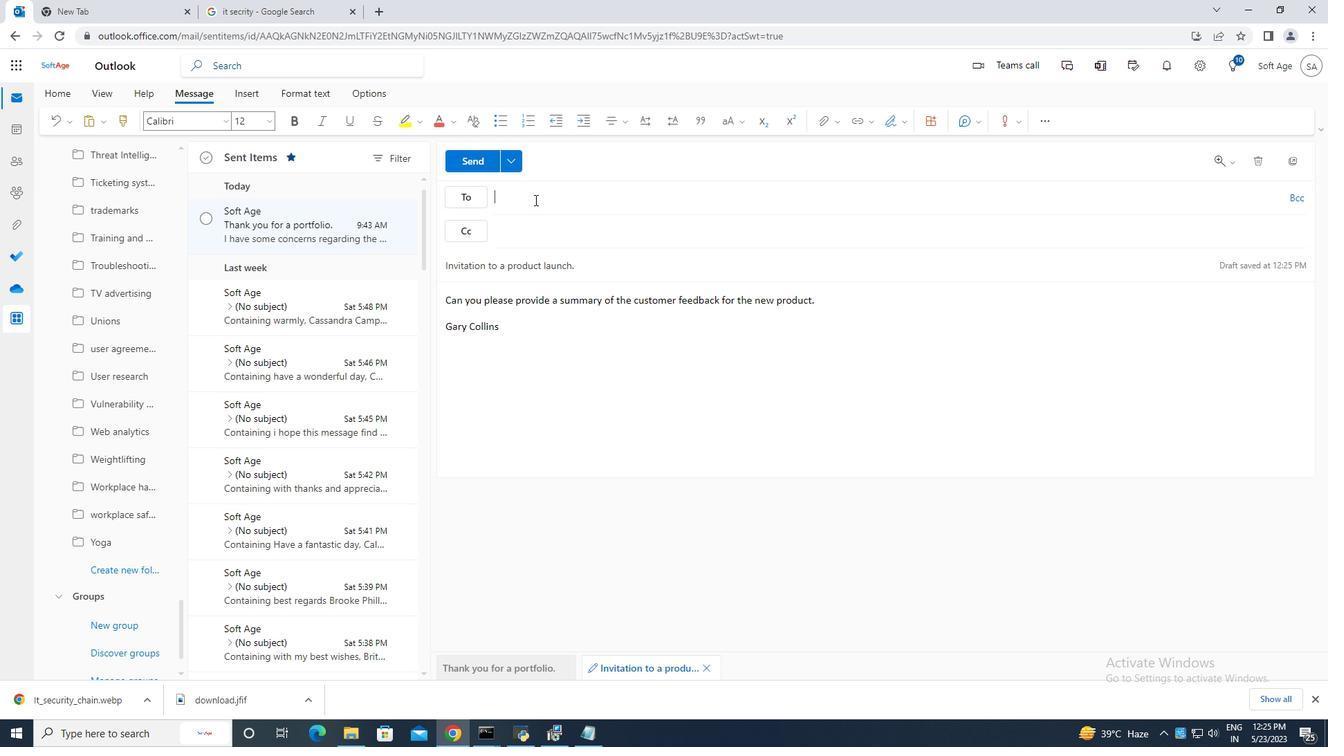
Action: Key pressed softage.8<Key.shift>@
Screenshot: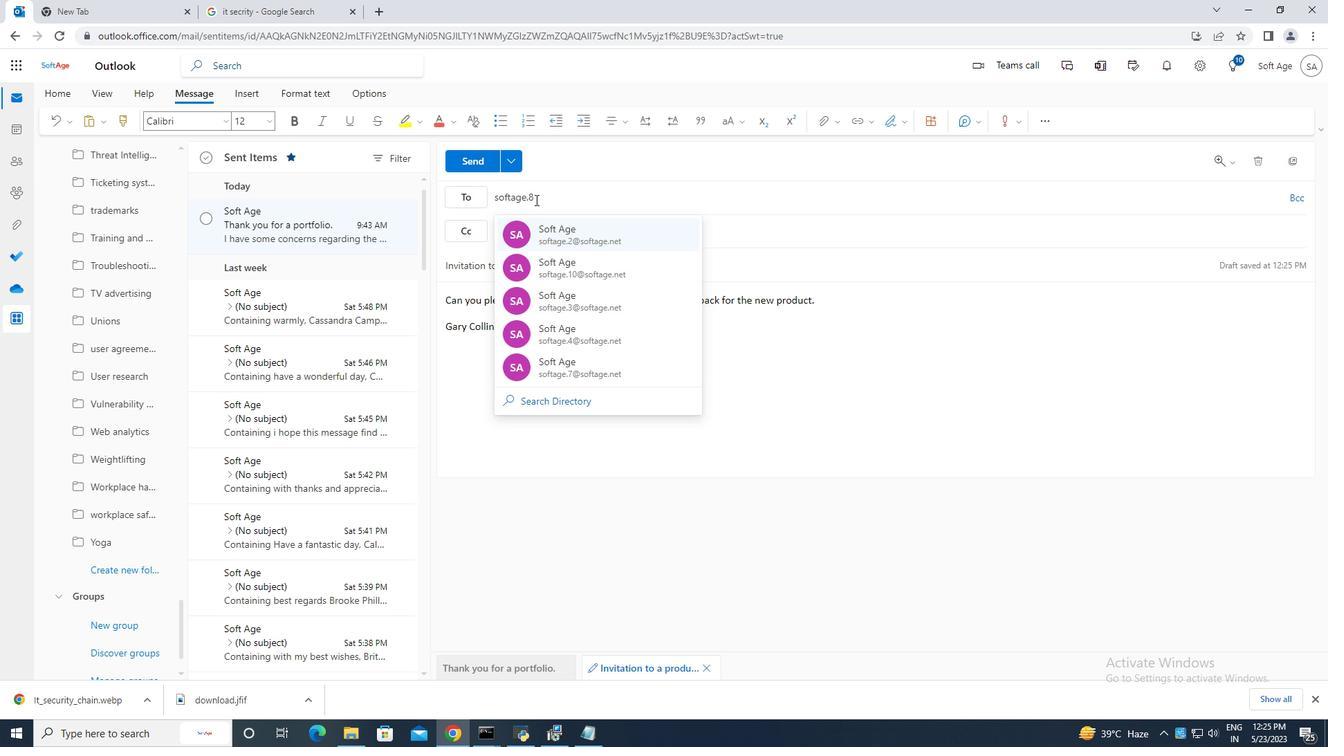 
Action: Mouse moved to (663, 234)
Screenshot: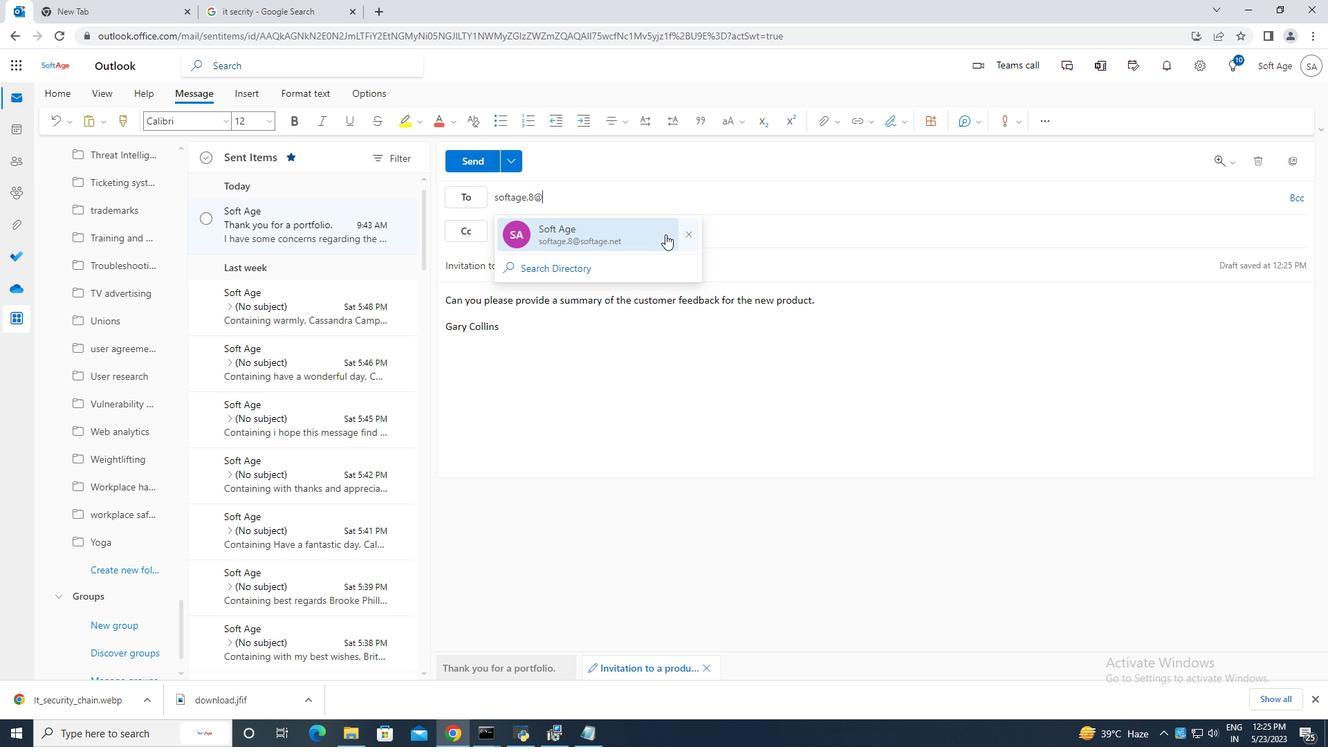 
Action: Mouse pressed left at (663, 234)
Screenshot: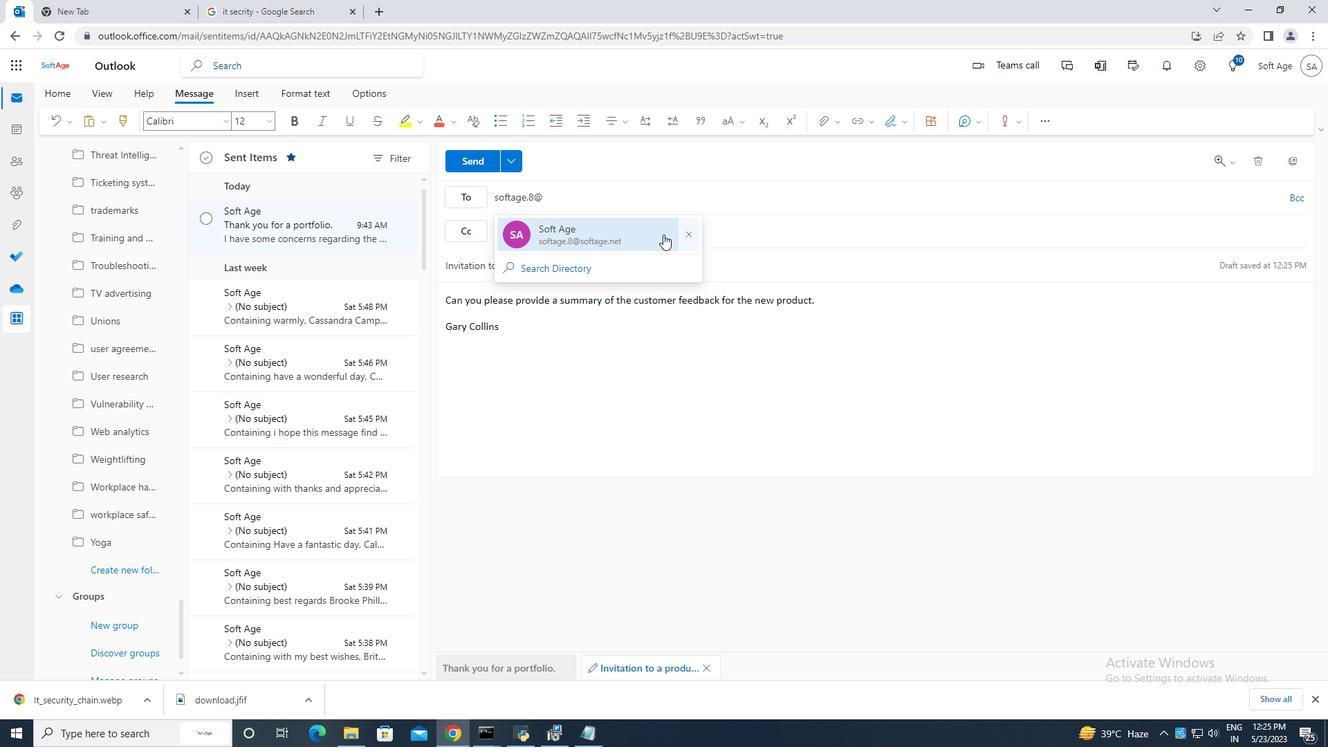 
Action: Mouse moved to (150, 568)
Screenshot: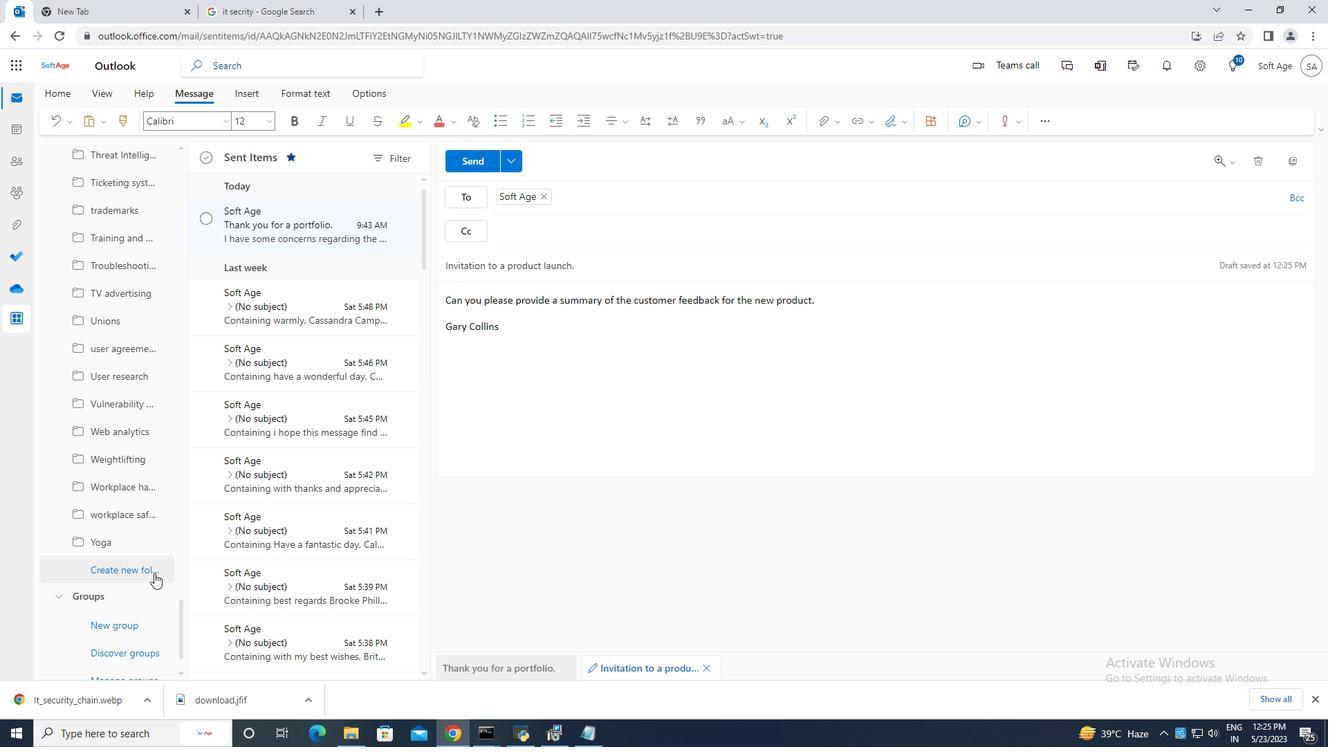 
Action: Mouse pressed left at (150, 568)
Screenshot: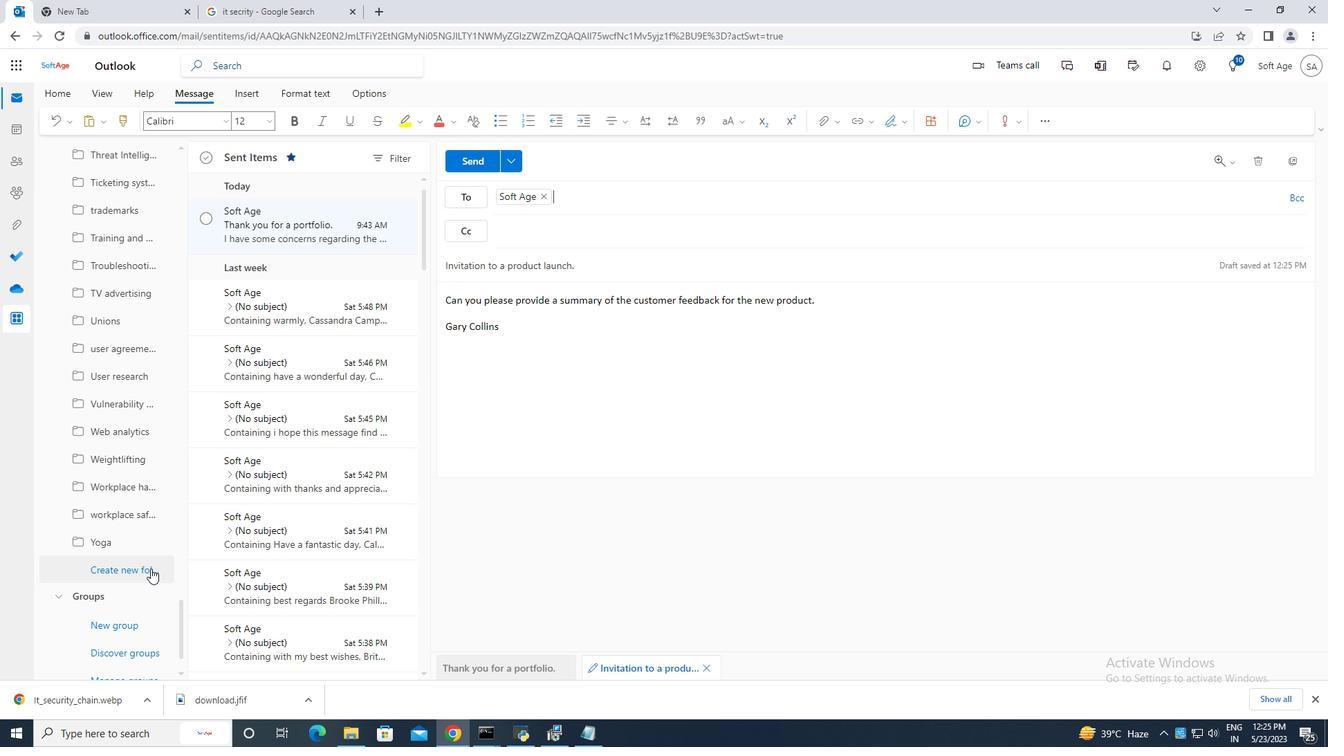 
Action: Mouse moved to (126, 567)
Screenshot: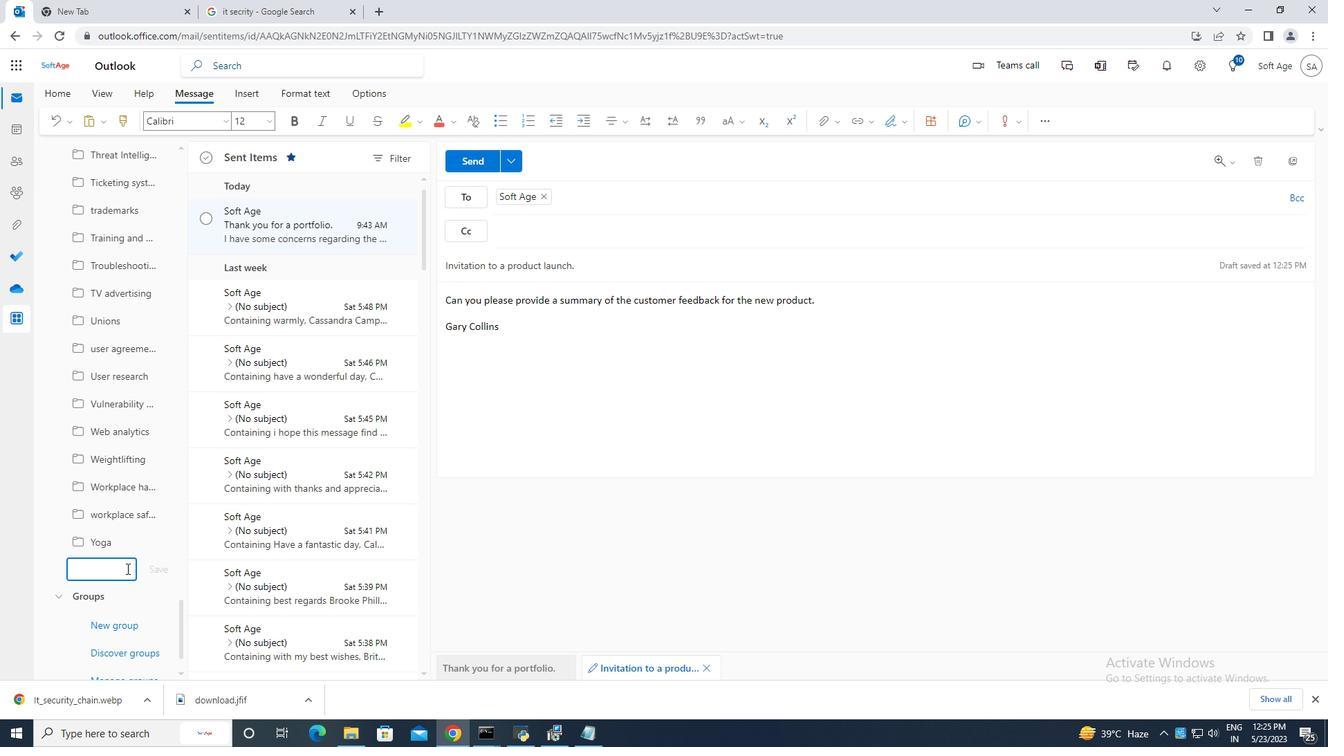 
Action: Mouse pressed left at (126, 567)
Screenshot: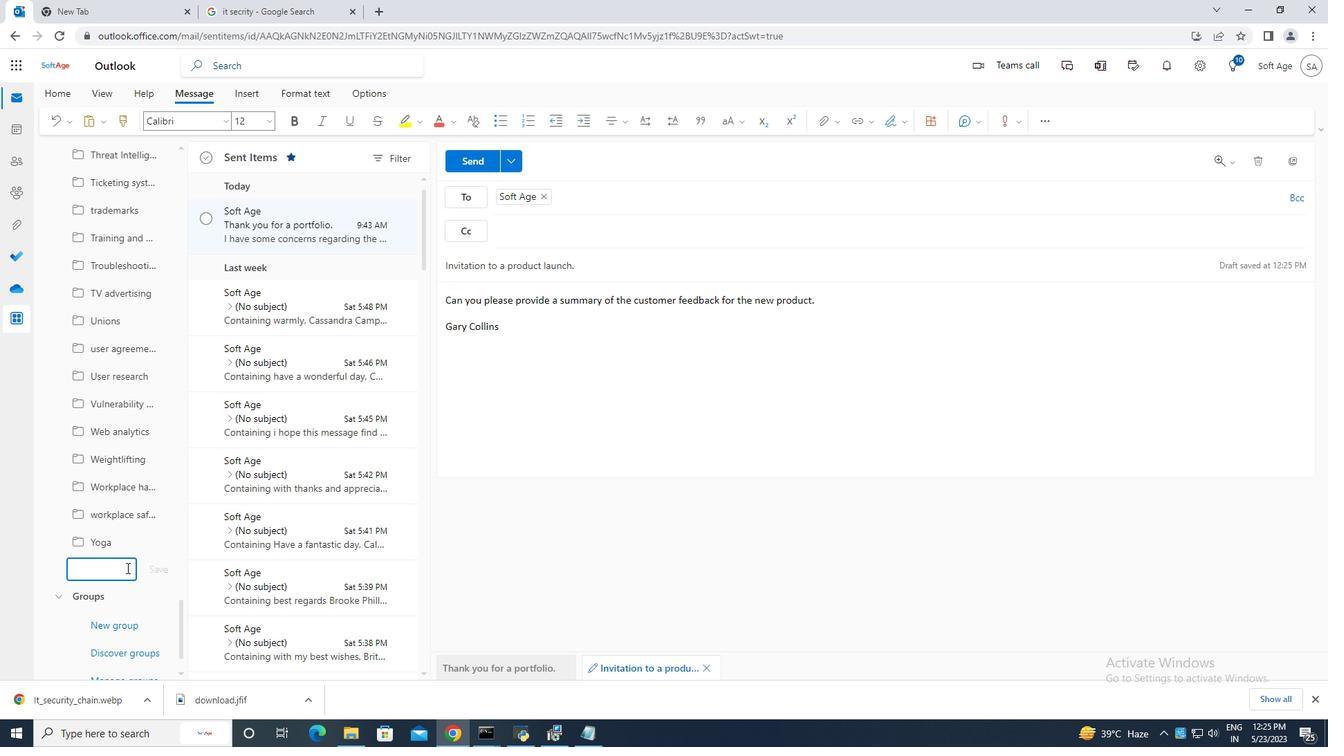 
Action: Key pressed <Key.caps_lock>P<Key.caps_lock>roduct<Key.space>development
Screenshot: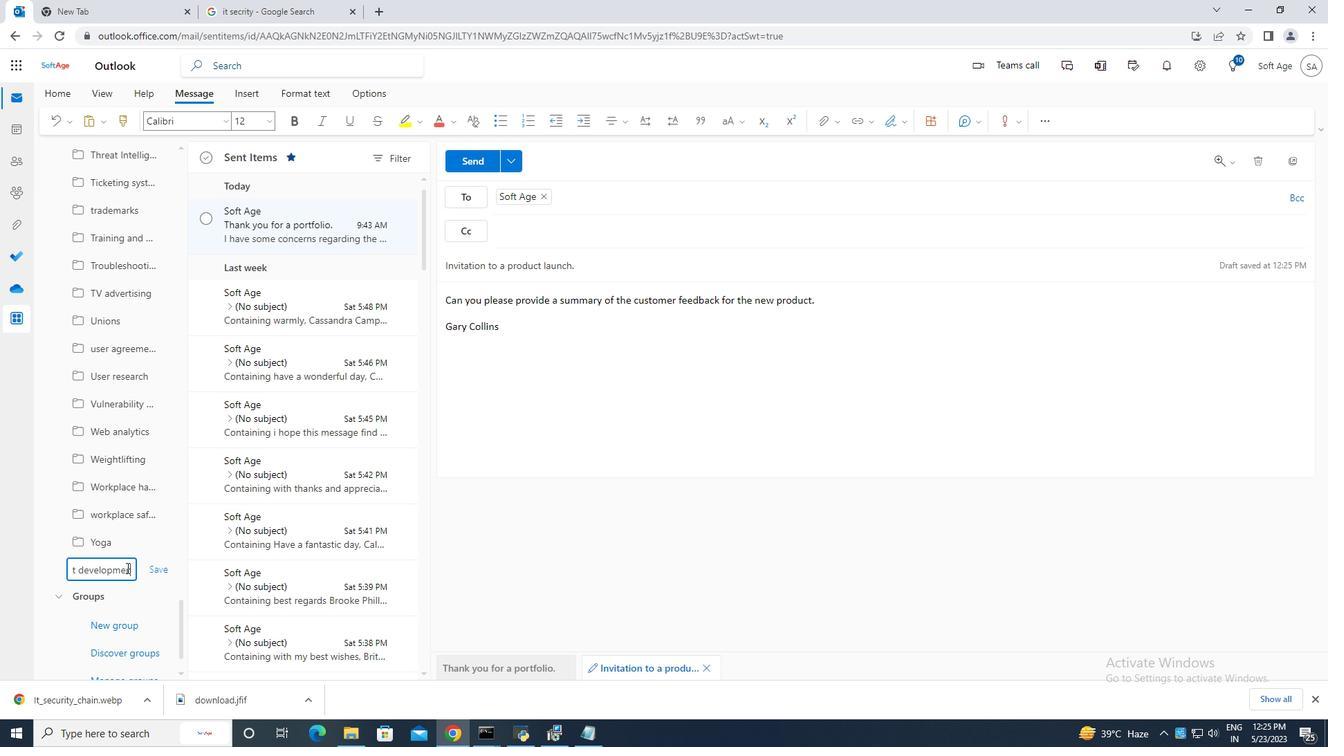 
Action: Mouse moved to (153, 570)
Screenshot: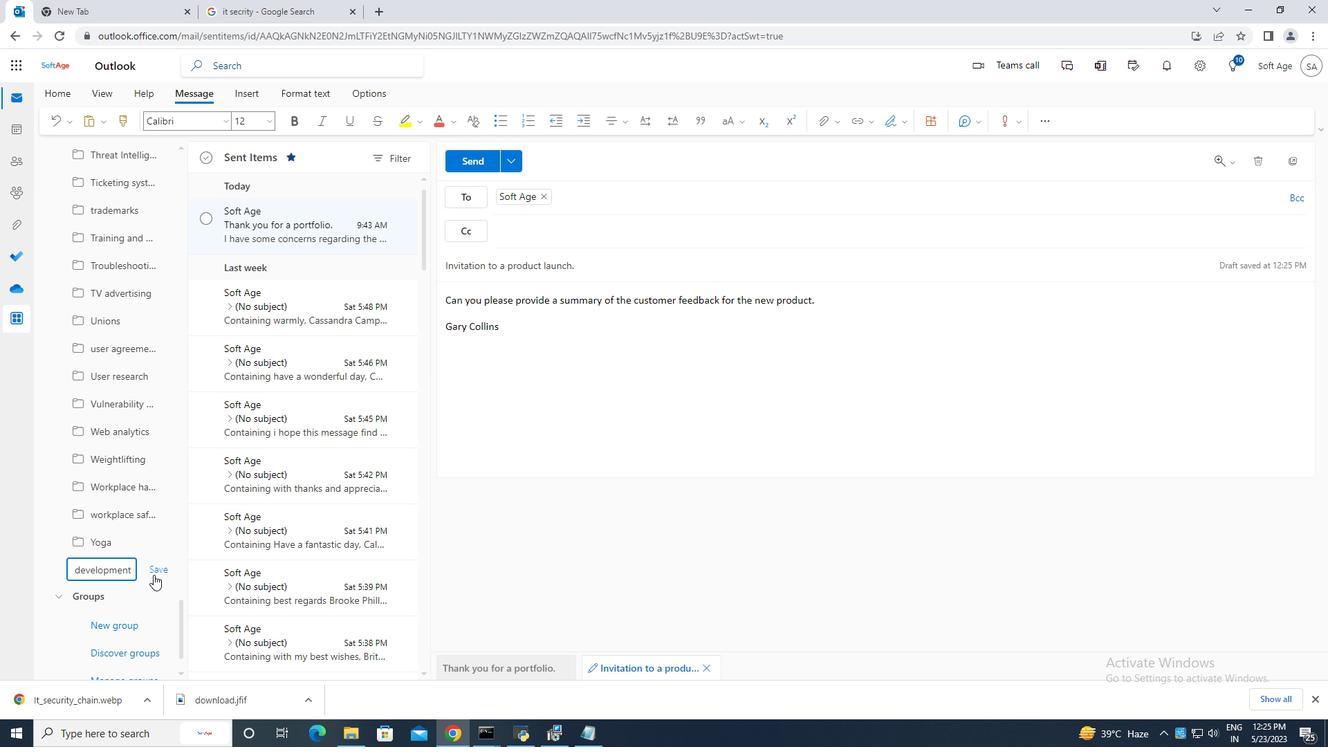 
Action: Mouse pressed left at (153, 570)
Screenshot: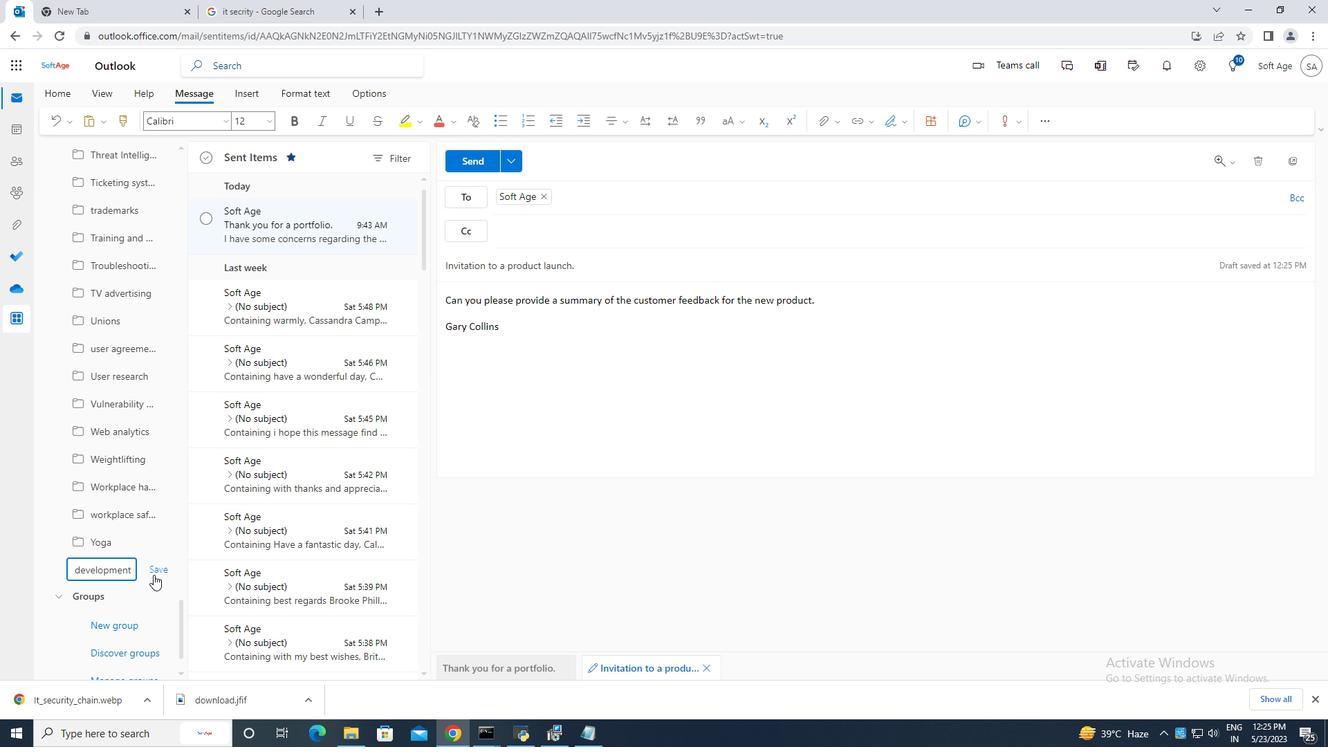 
Action: Mouse moved to (480, 161)
Screenshot: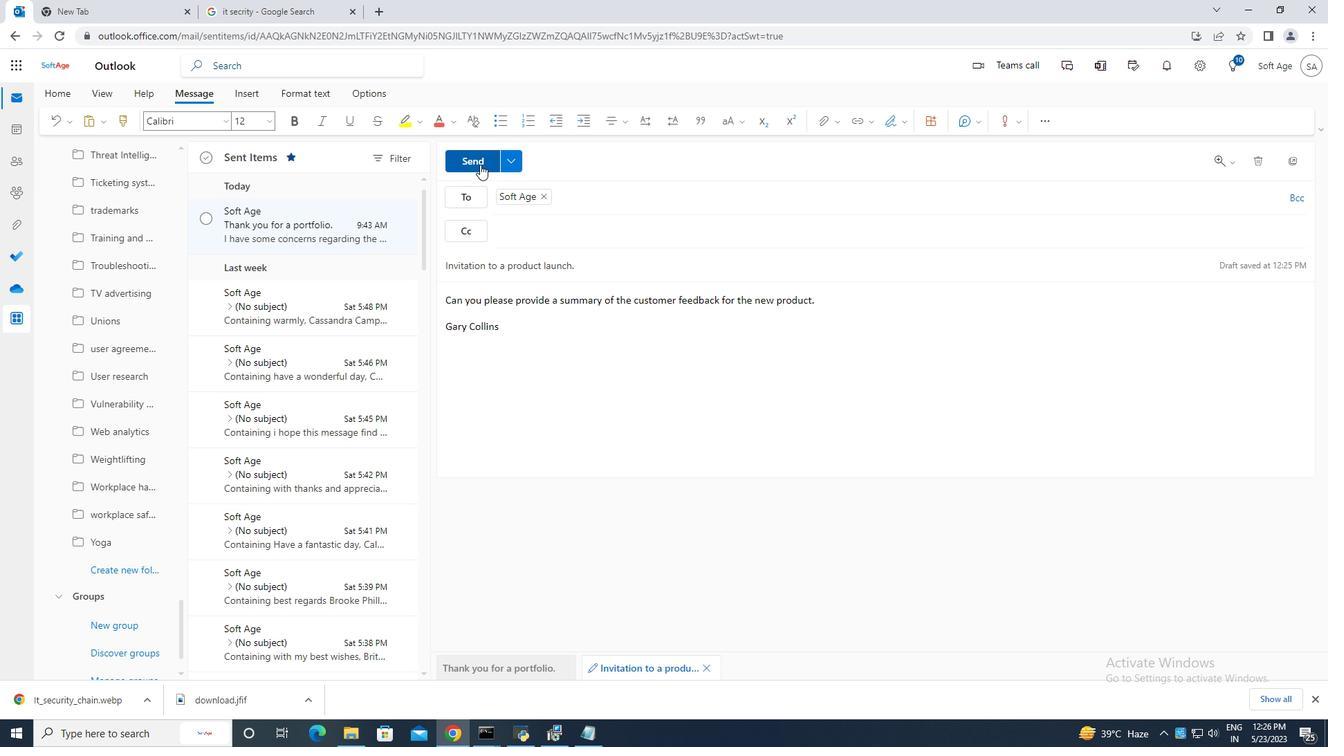 
Action: Mouse pressed left at (480, 161)
Screenshot: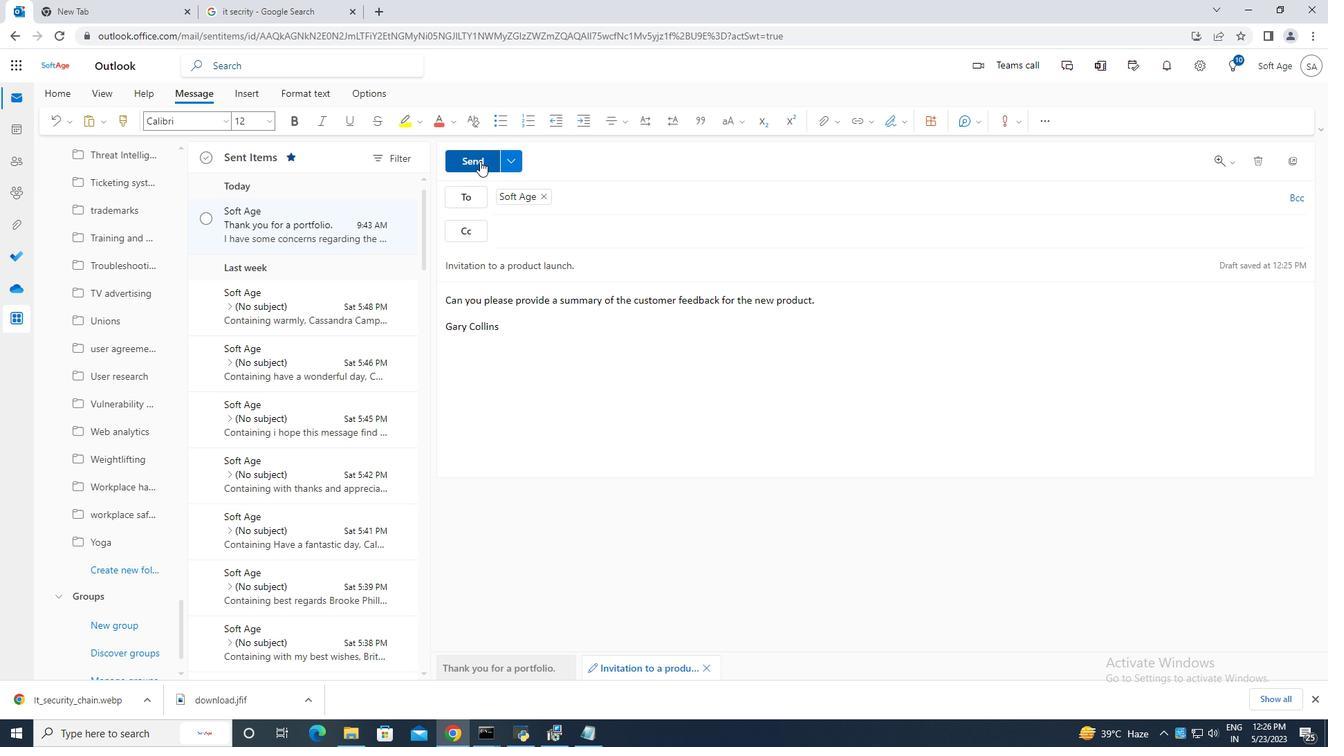 
Action: Mouse moved to (204, 217)
Screenshot: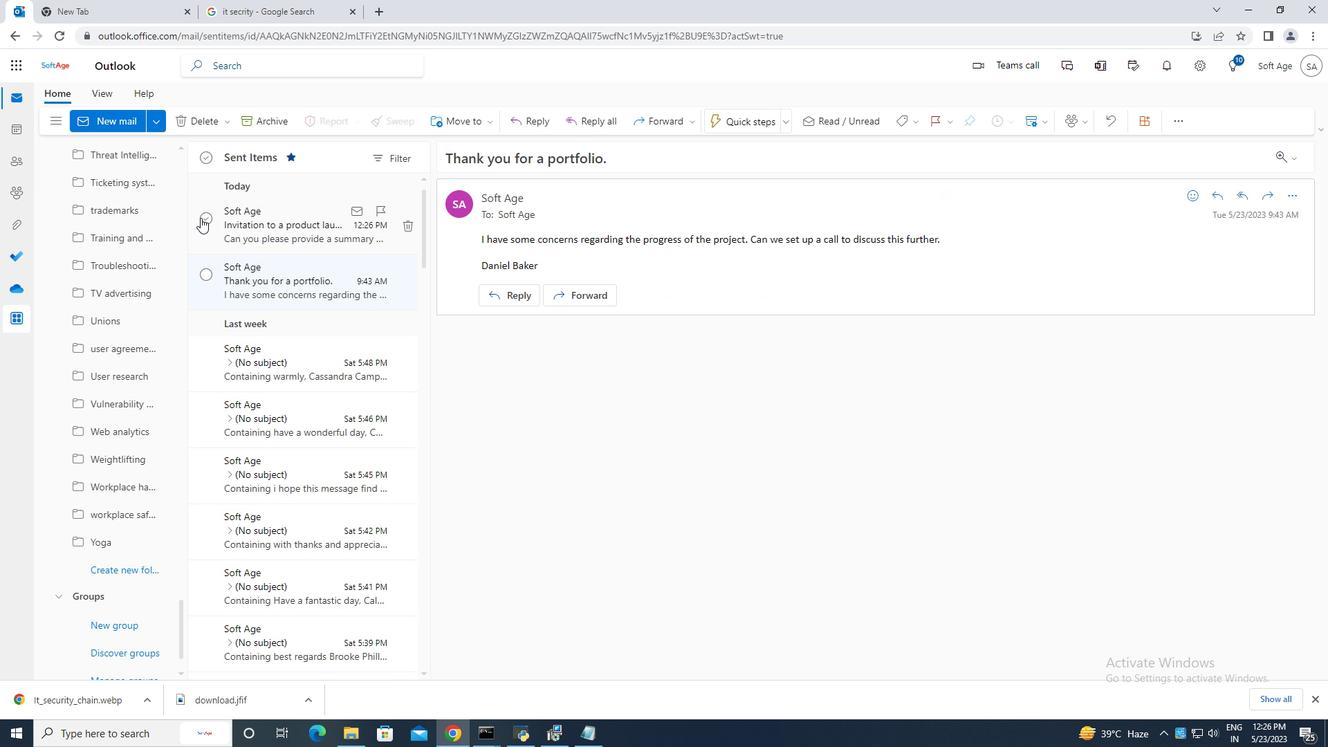 
Action: Mouse pressed left at (204, 217)
Screenshot: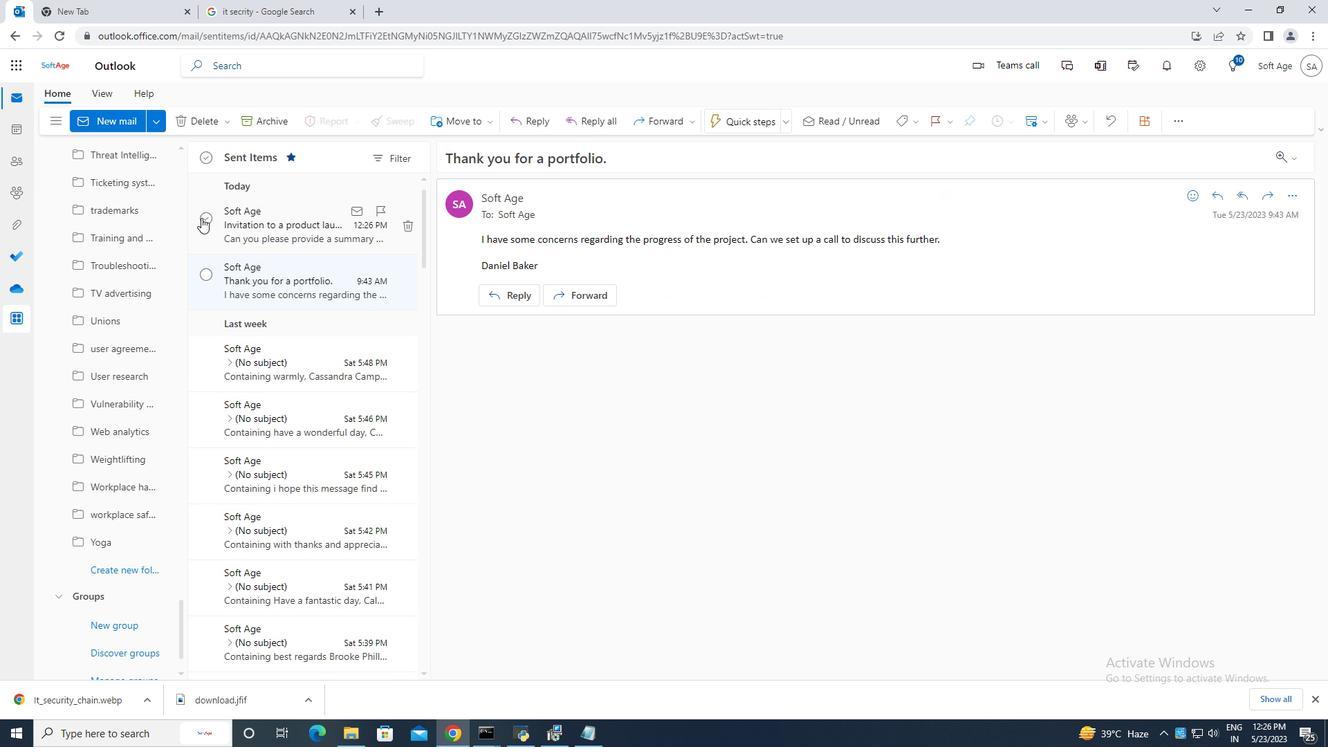 
Action: Mouse moved to (476, 121)
Screenshot: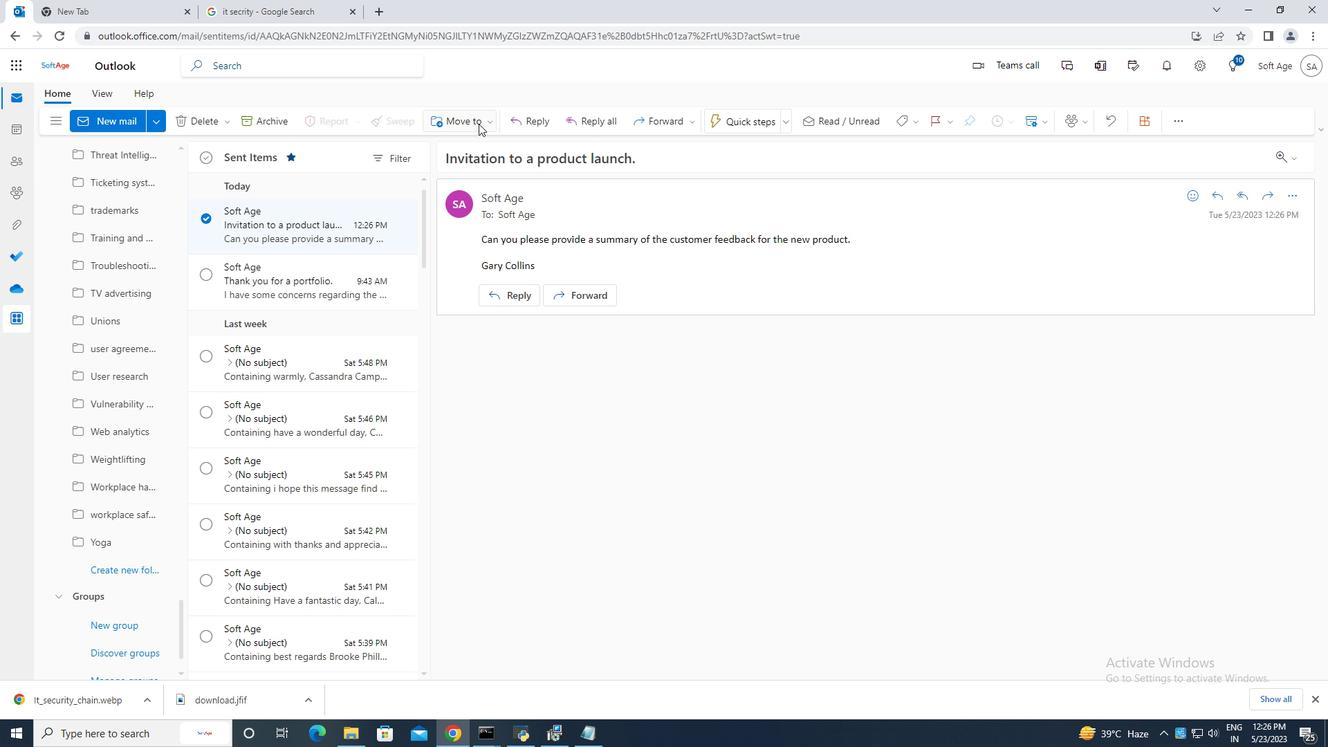 
Action: Mouse pressed left at (476, 121)
Screenshot: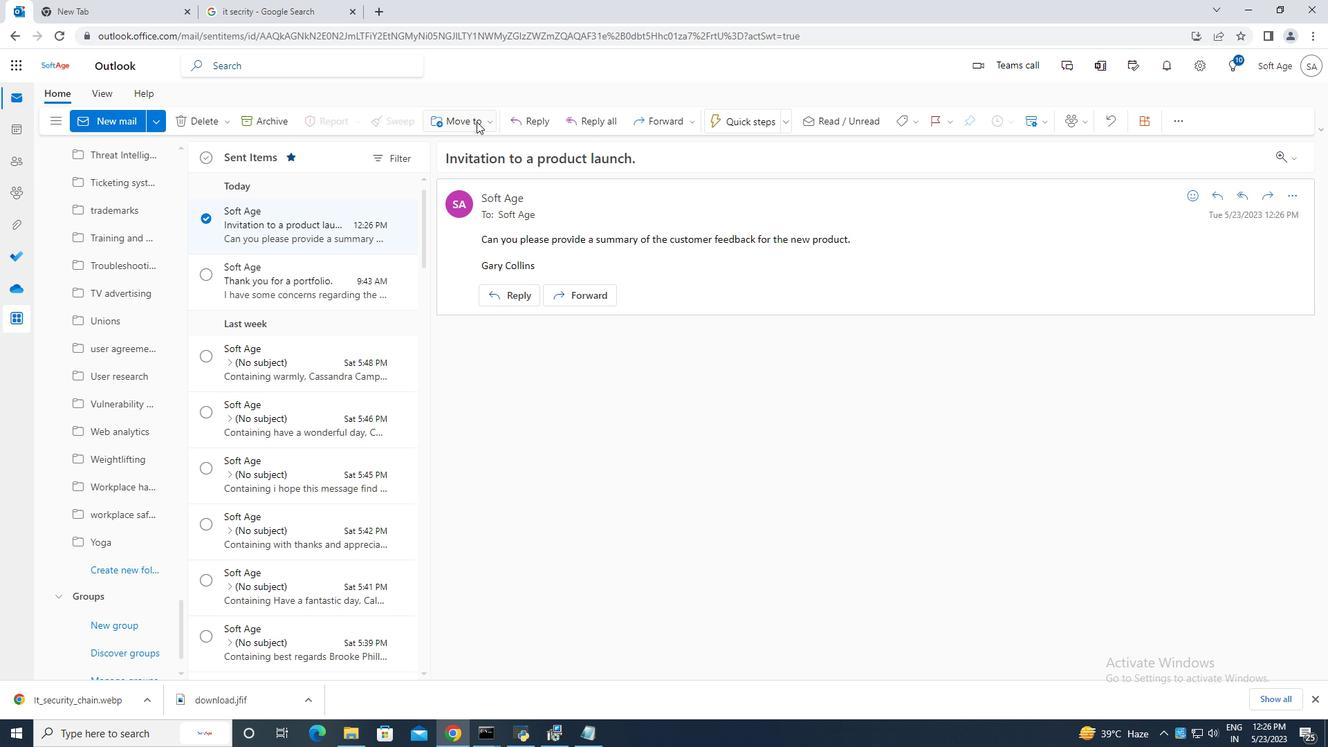 
Action: Mouse moved to (493, 147)
Screenshot: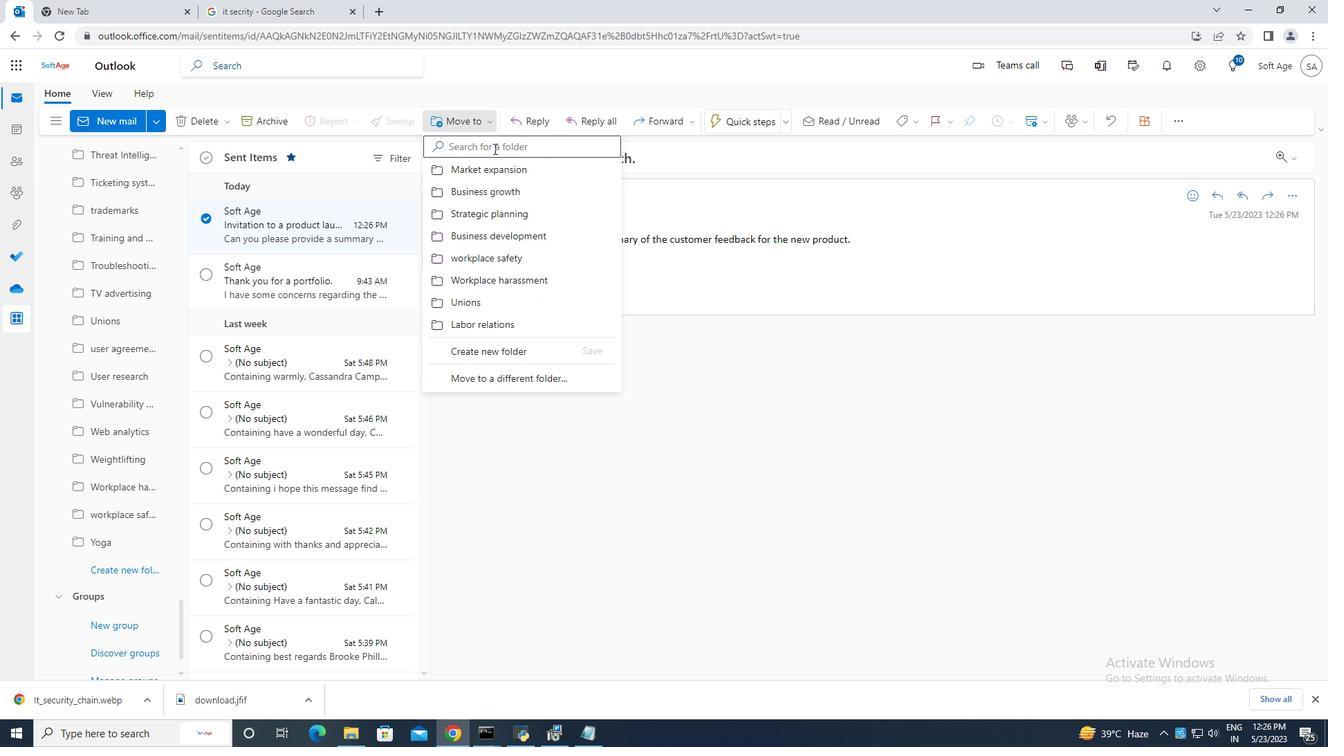 
Action: Mouse pressed left at (493, 147)
Screenshot: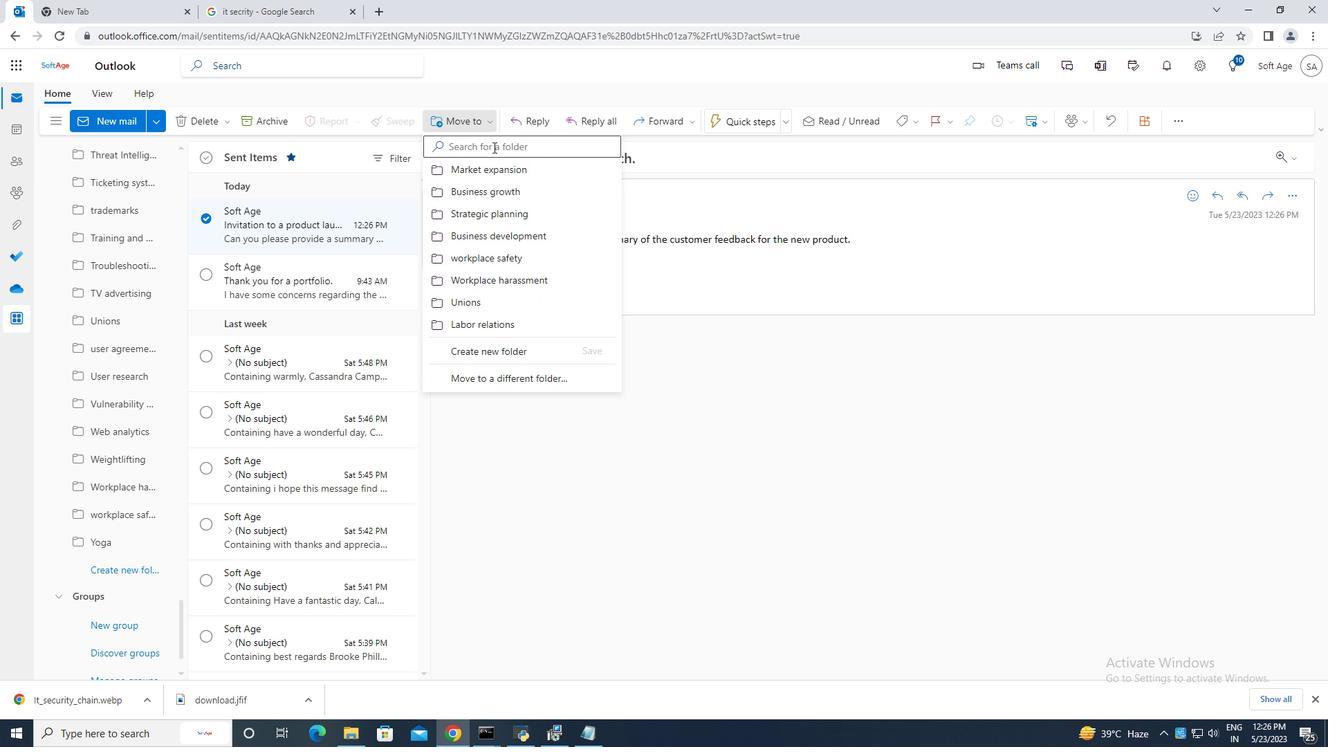
Action: Mouse moved to (496, 145)
Screenshot: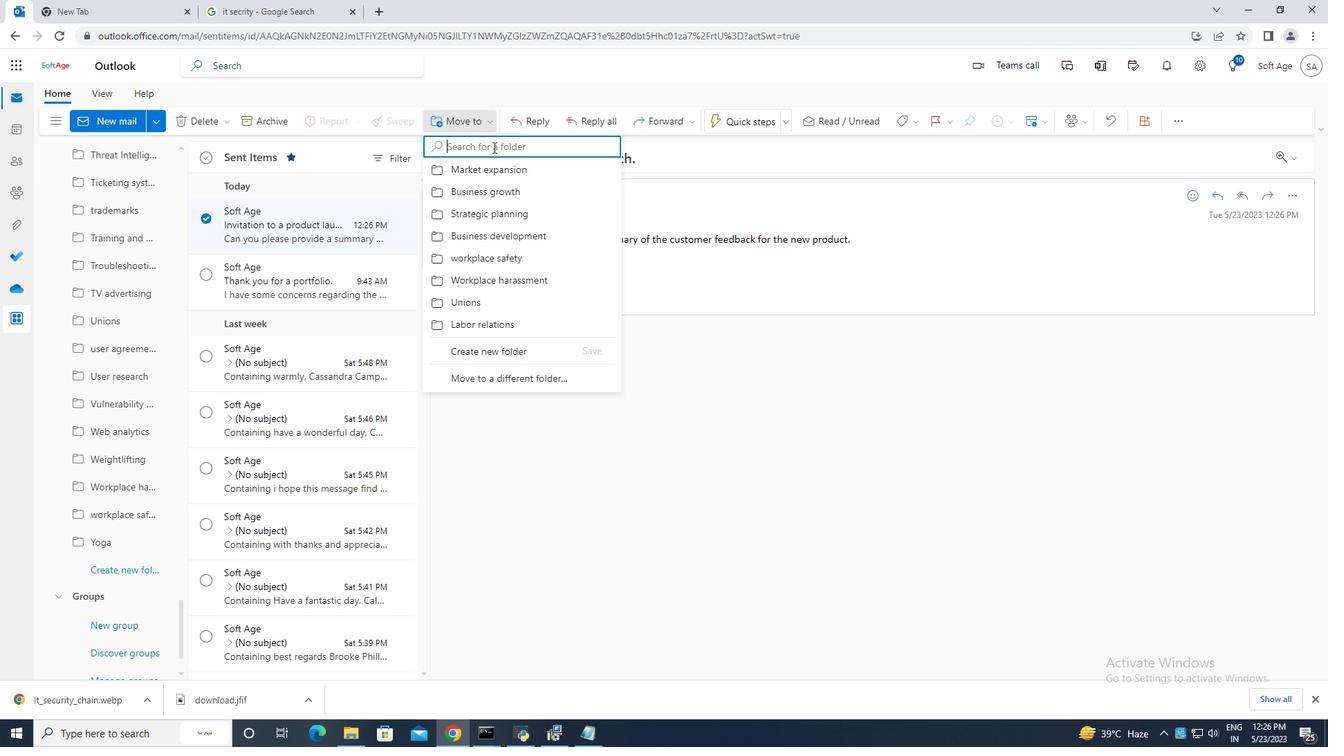 
Action: Key pressed product<Key.space>development
Screenshot: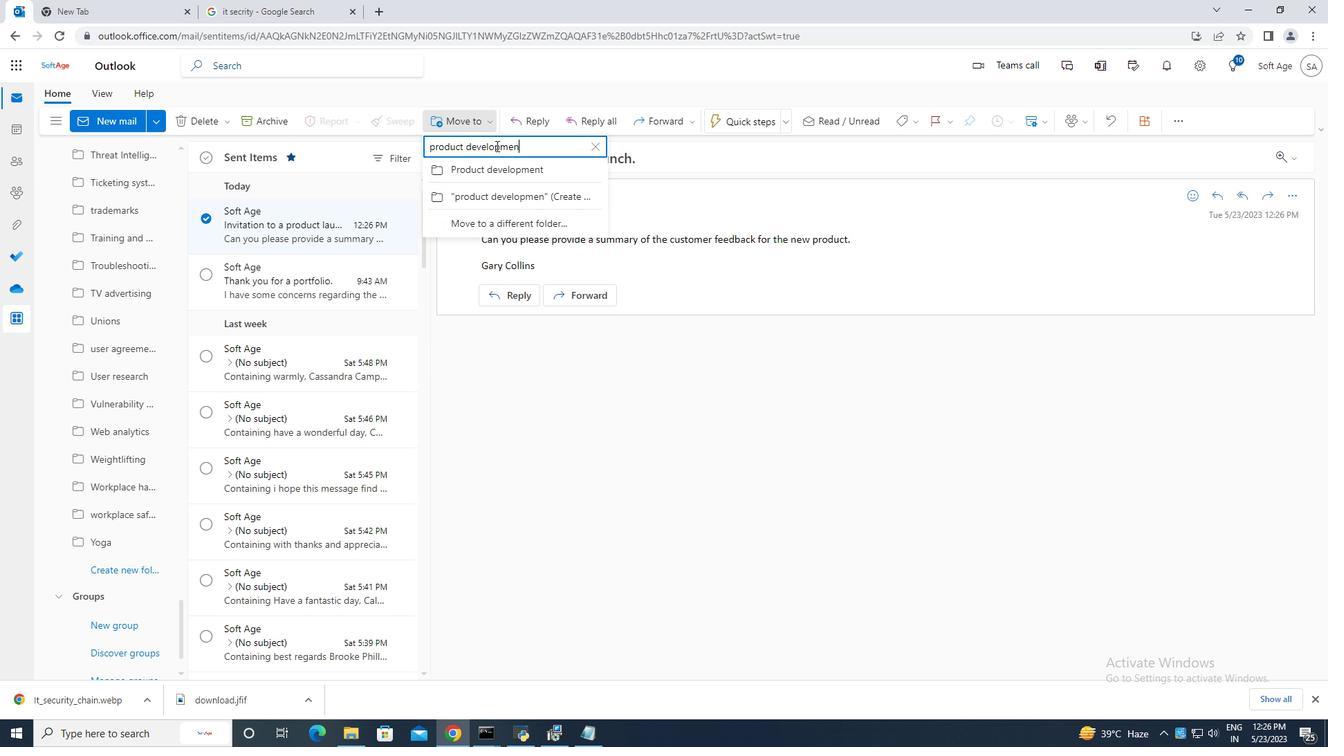 
Action: Mouse moved to (484, 171)
Screenshot: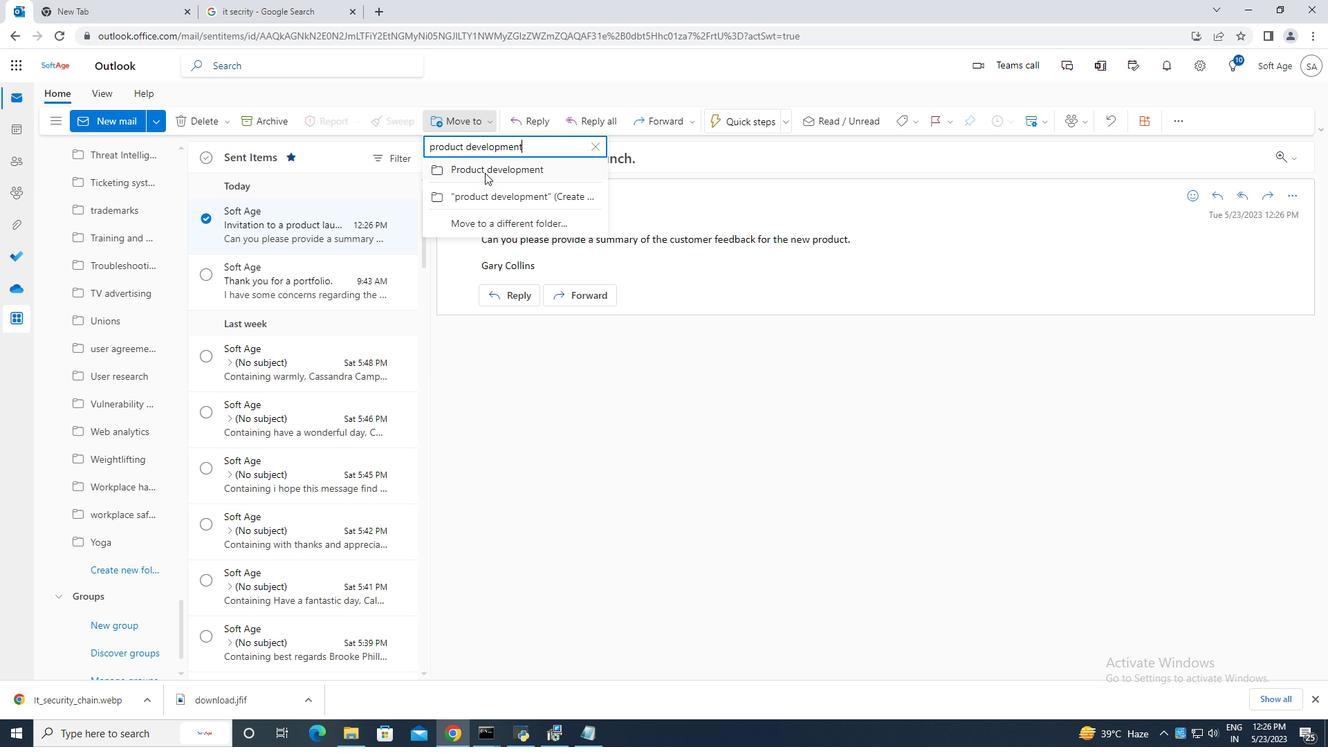 
Action: Mouse pressed left at (484, 171)
Screenshot: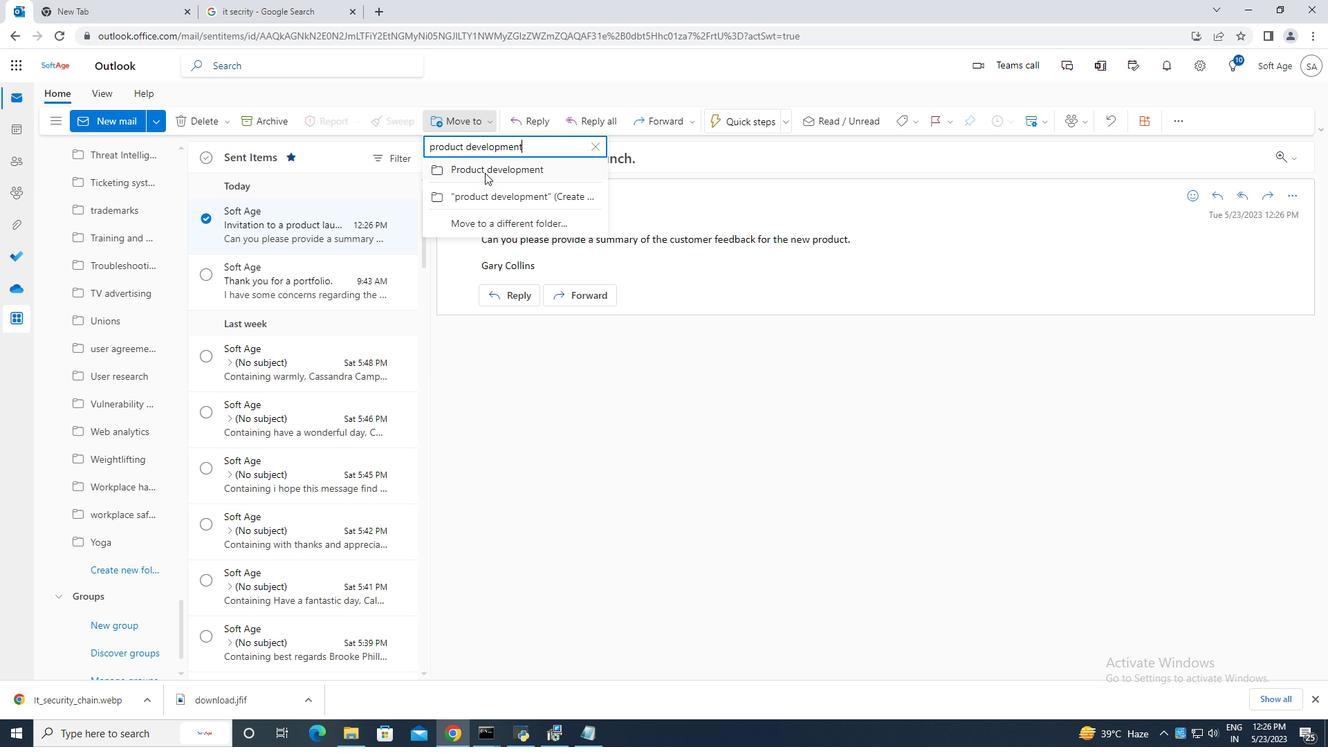 
Action: Mouse moved to (505, 195)
Screenshot: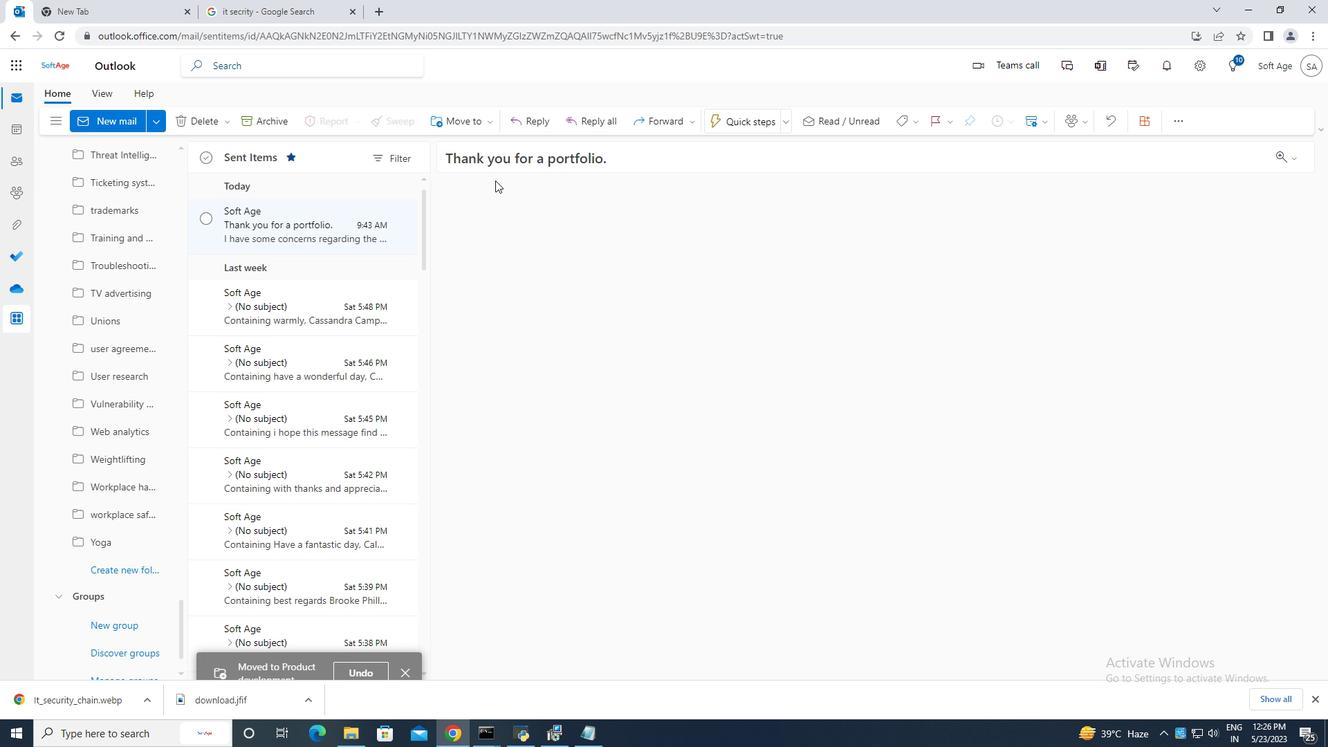 
